 Task: Search one way flight ticket for 2 adults, 4 children and 1 infant on lap in business from St. George: St. George Regional Airport to Gillette: Gillette Campbell County Airport on 5-1-2023. Choice of flights is Alaska. Number of bags: 8 checked bags. Price is upto 88000. Outbound departure time preference is 13:00.
Action: Mouse moved to (241, 415)
Screenshot: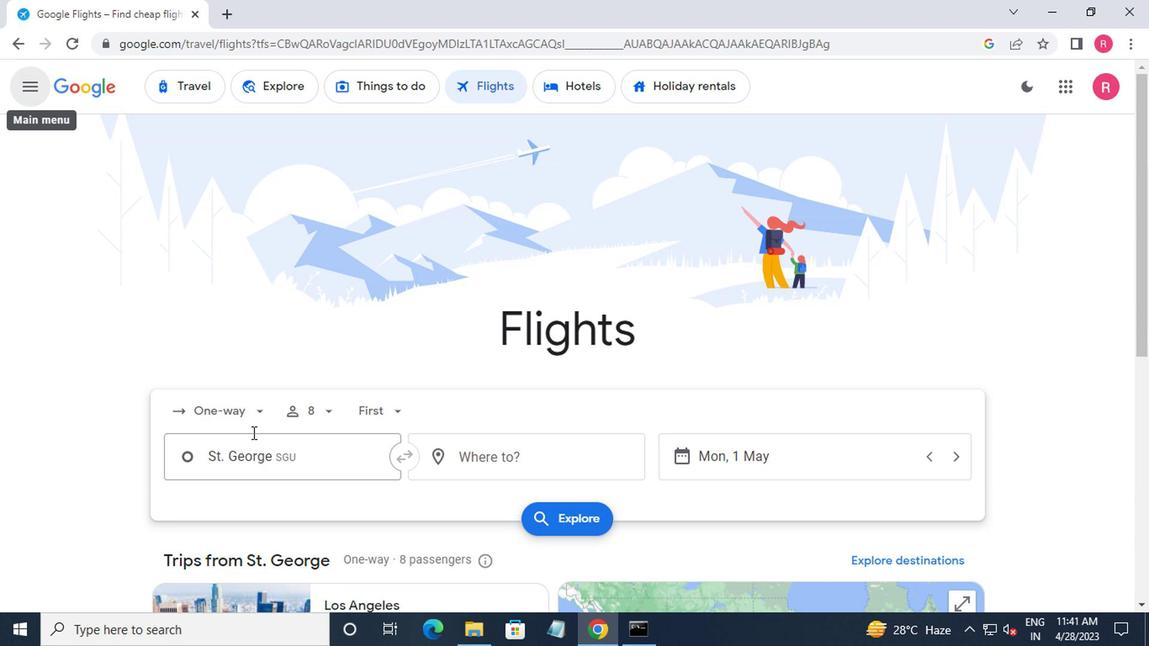 
Action: Mouse pressed left at (241, 415)
Screenshot: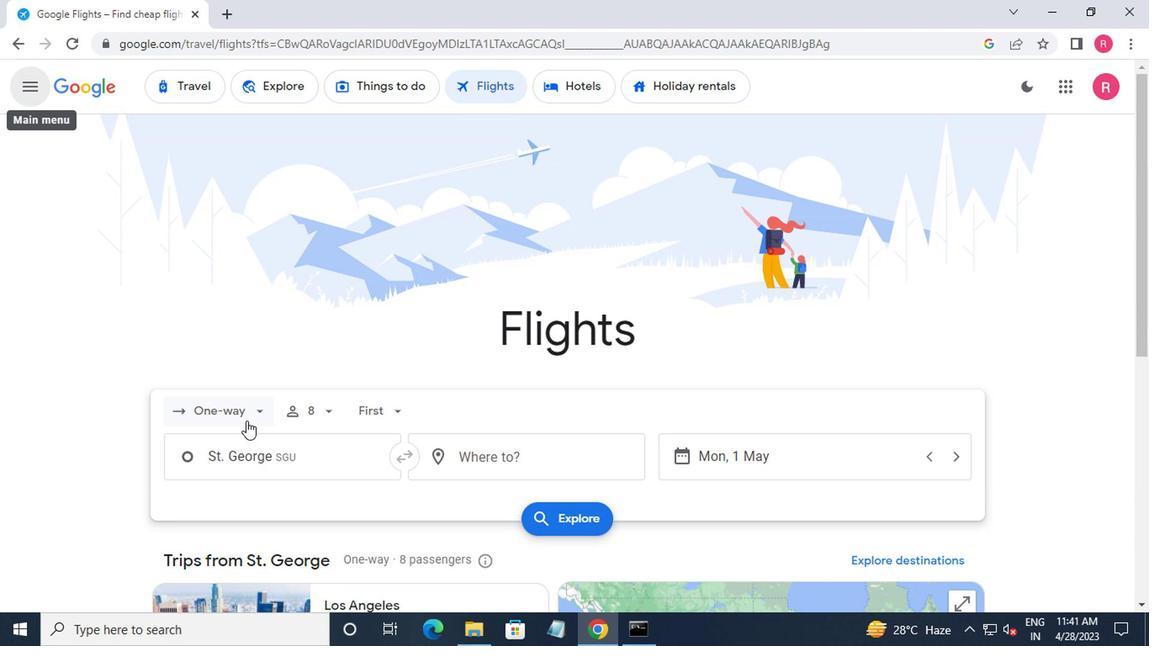 
Action: Mouse moved to (234, 489)
Screenshot: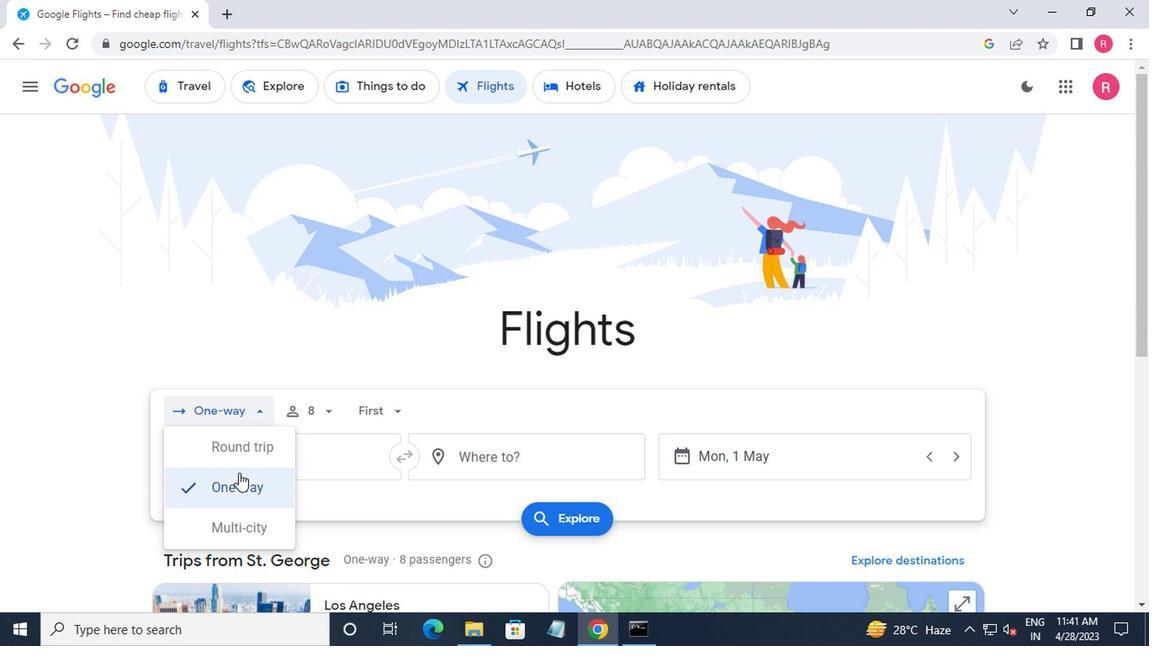 
Action: Mouse pressed left at (234, 489)
Screenshot: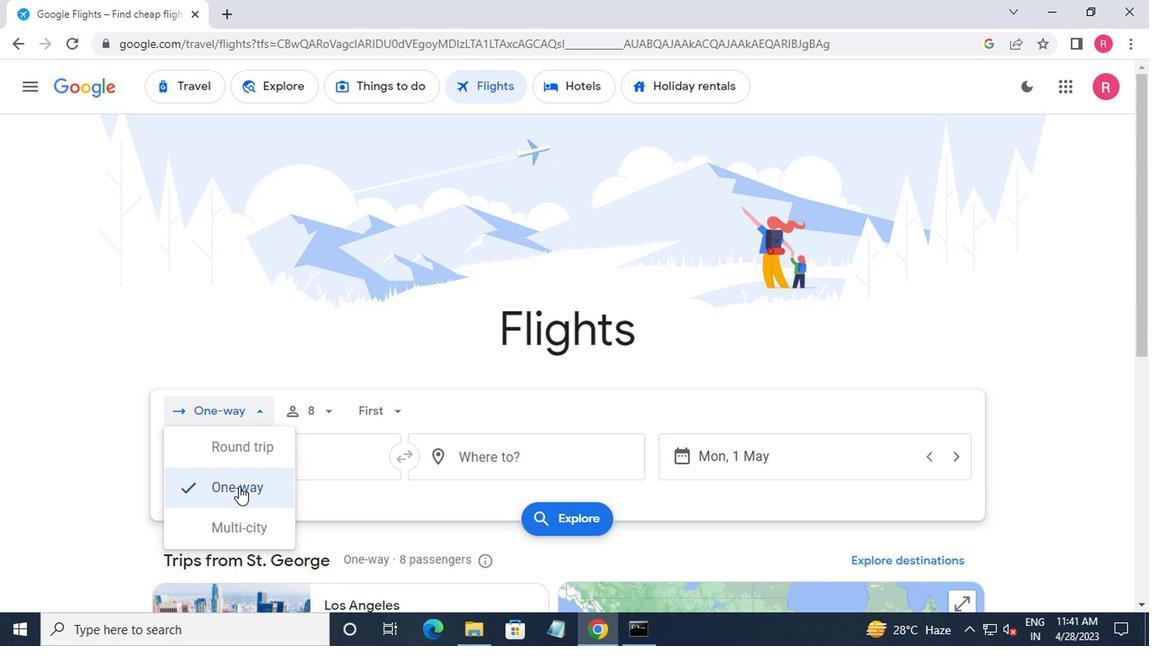 
Action: Mouse moved to (316, 408)
Screenshot: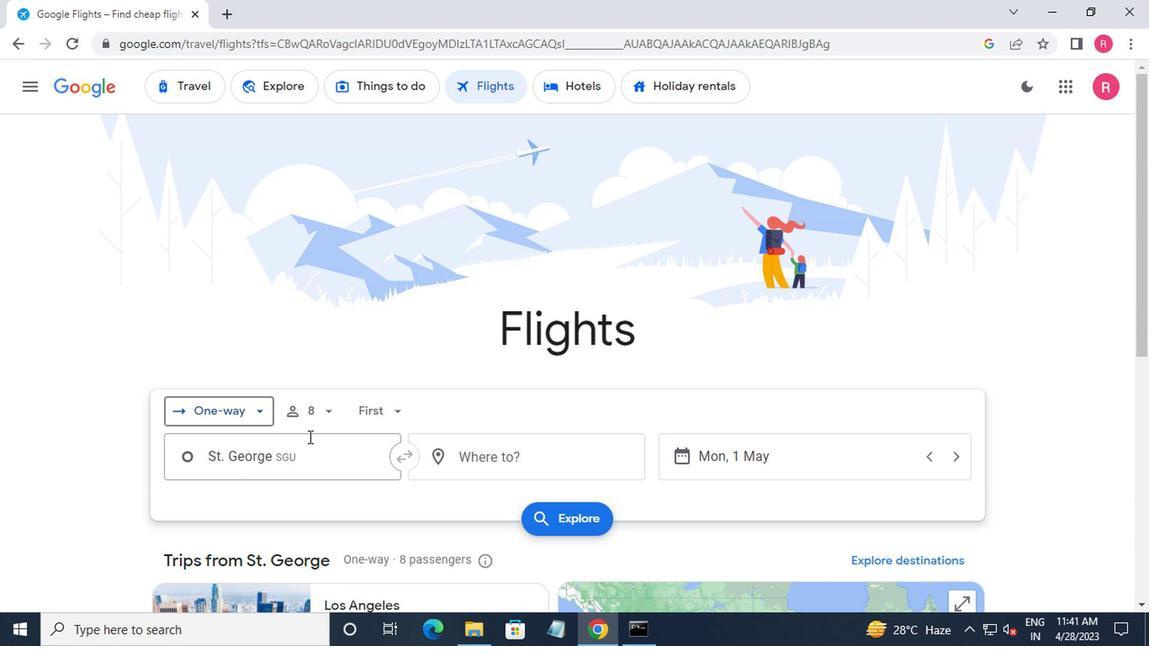 
Action: Mouse pressed left at (316, 408)
Screenshot: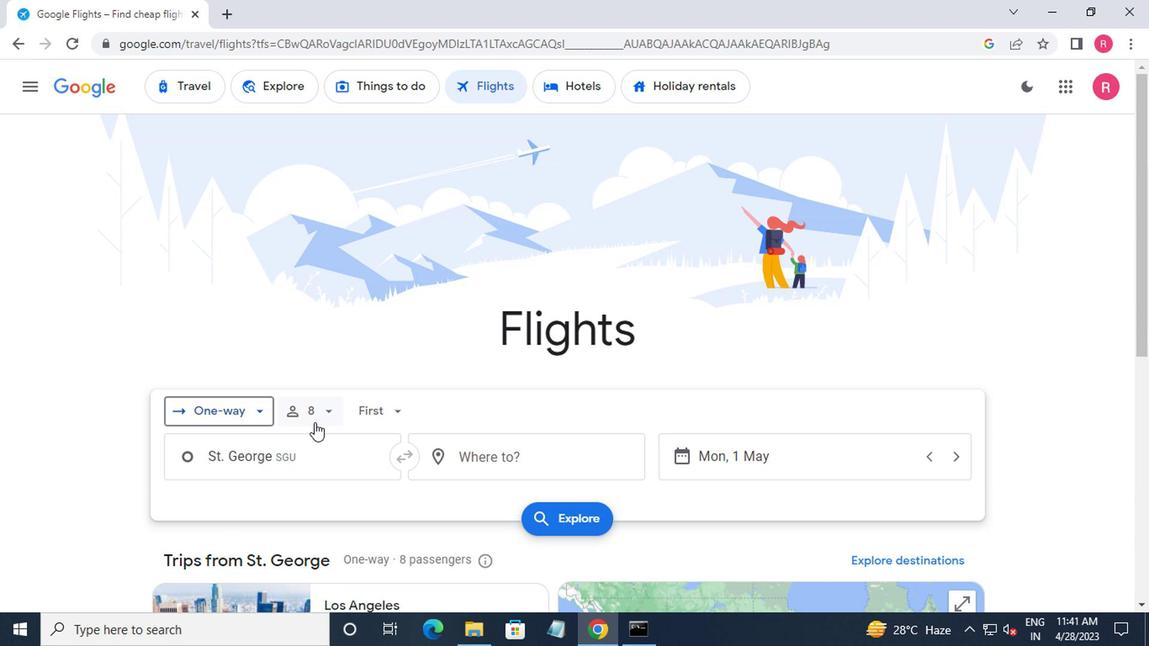 
Action: Mouse moved to (462, 457)
Screenshot: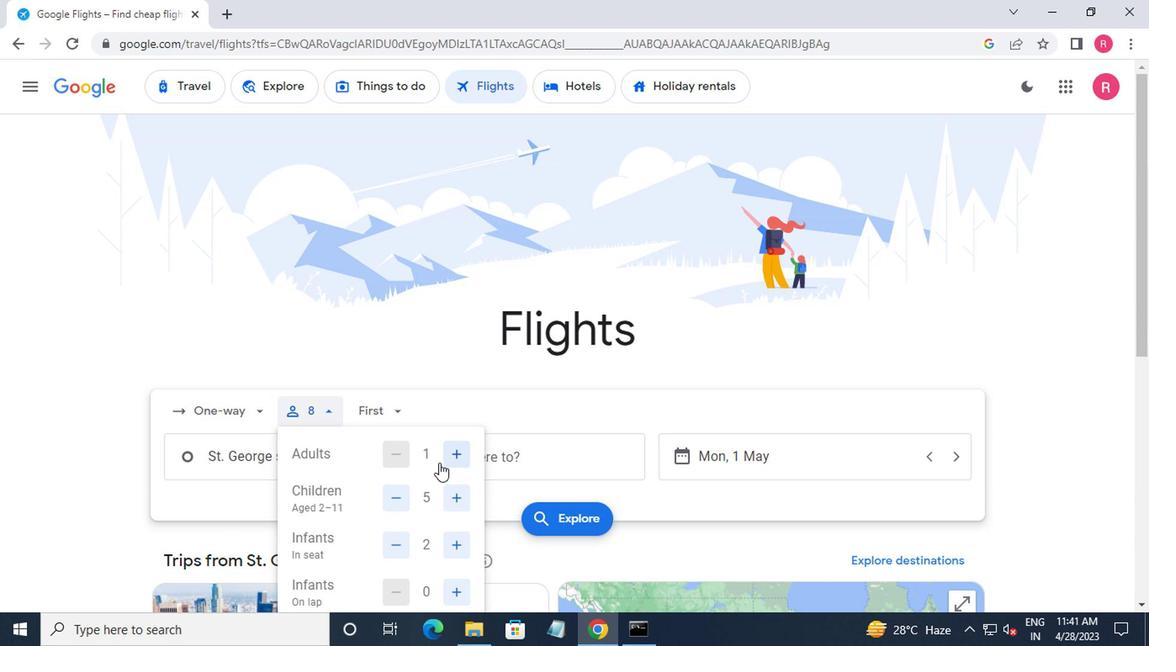 
Action: Mouse pressed left at (462, 457)
Screenshot: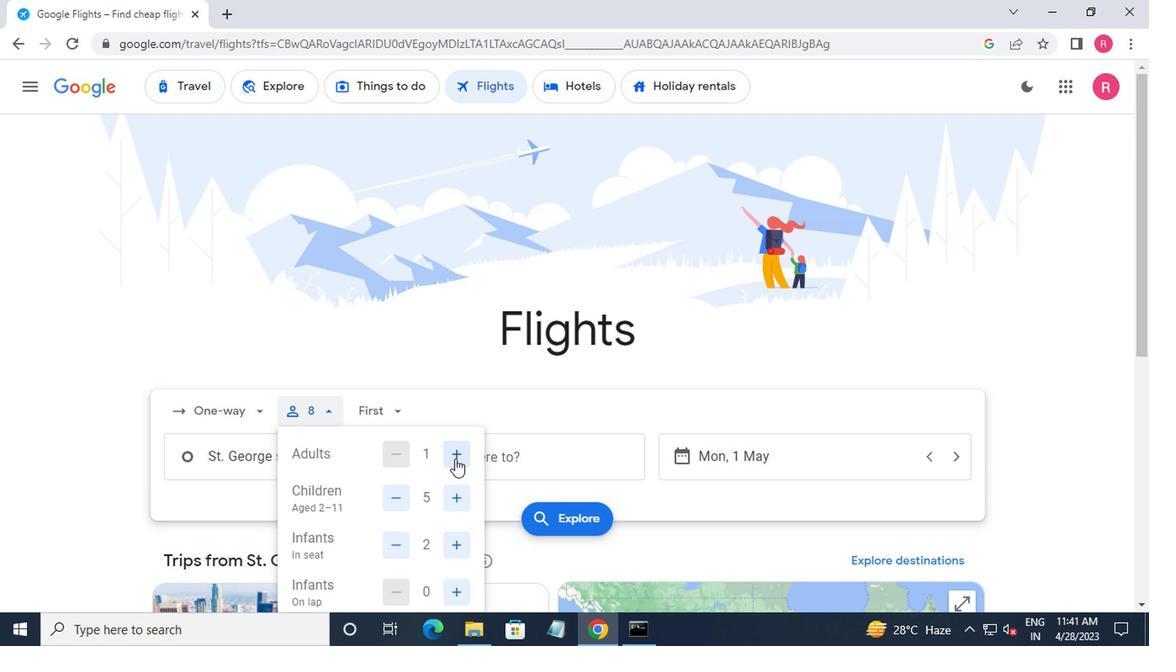 
Action: Mouse pressed left at (462, 457)
Screenshot: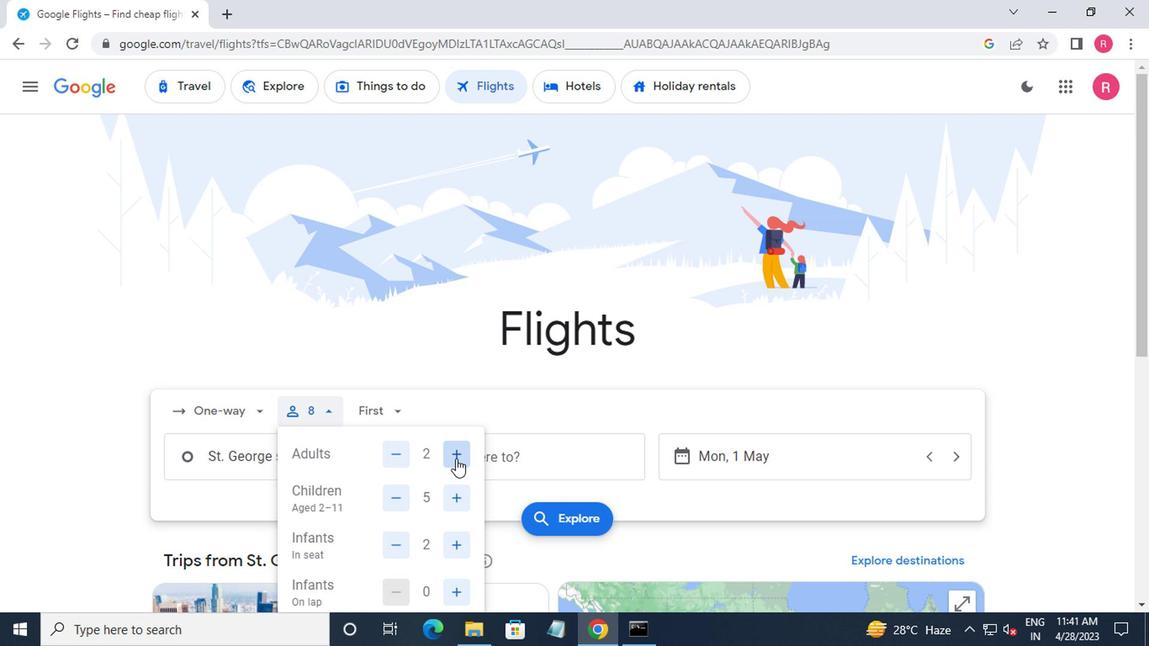 
Action: Mouse moved to (411, 504)
Screenshot: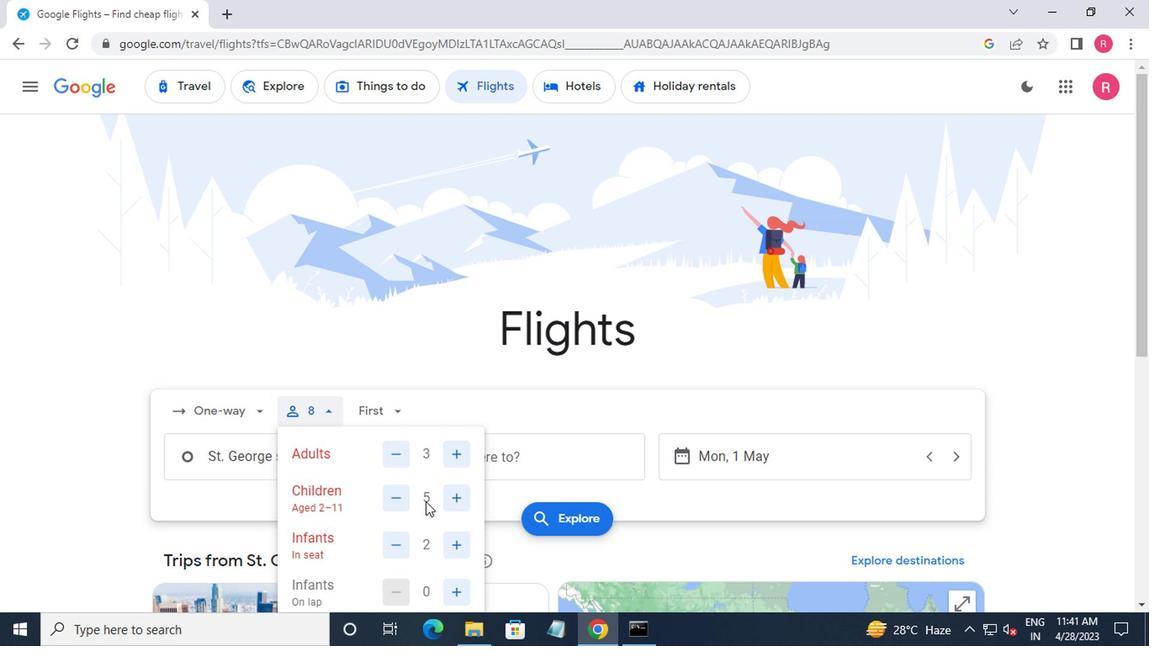 
Action: Mouse pressed left at (411, 504)
Screenshot: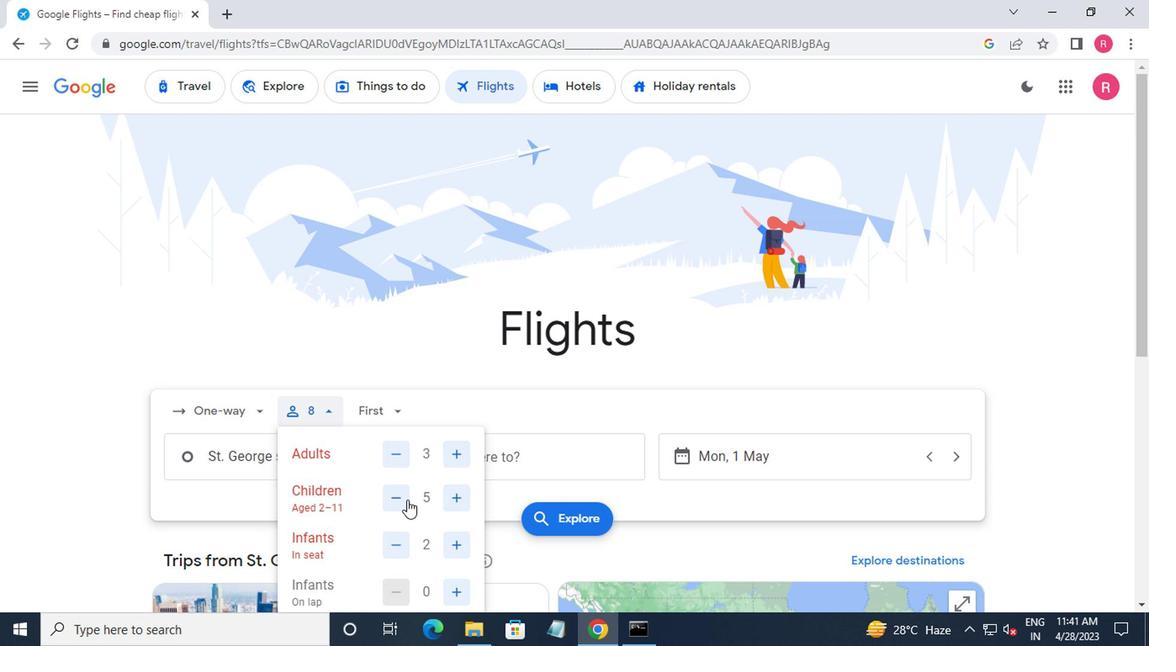 
Action: Mouse pressed left at (411, 504)
Screenshot: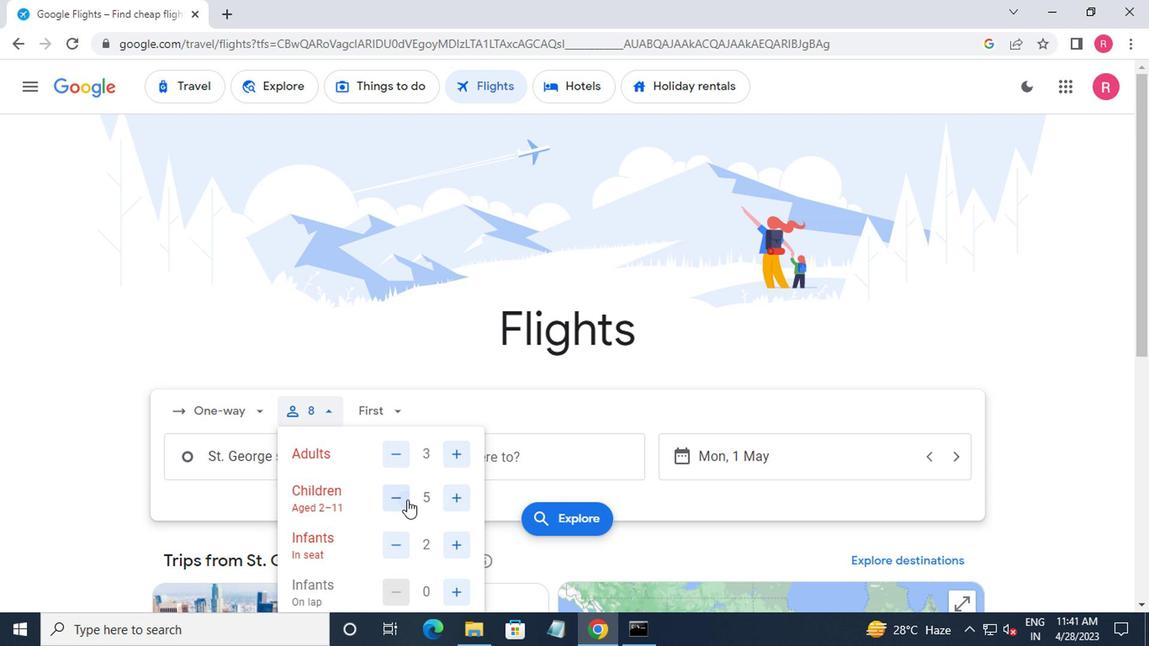 
Action: Mouse moved to (409, 546)
Screenshot: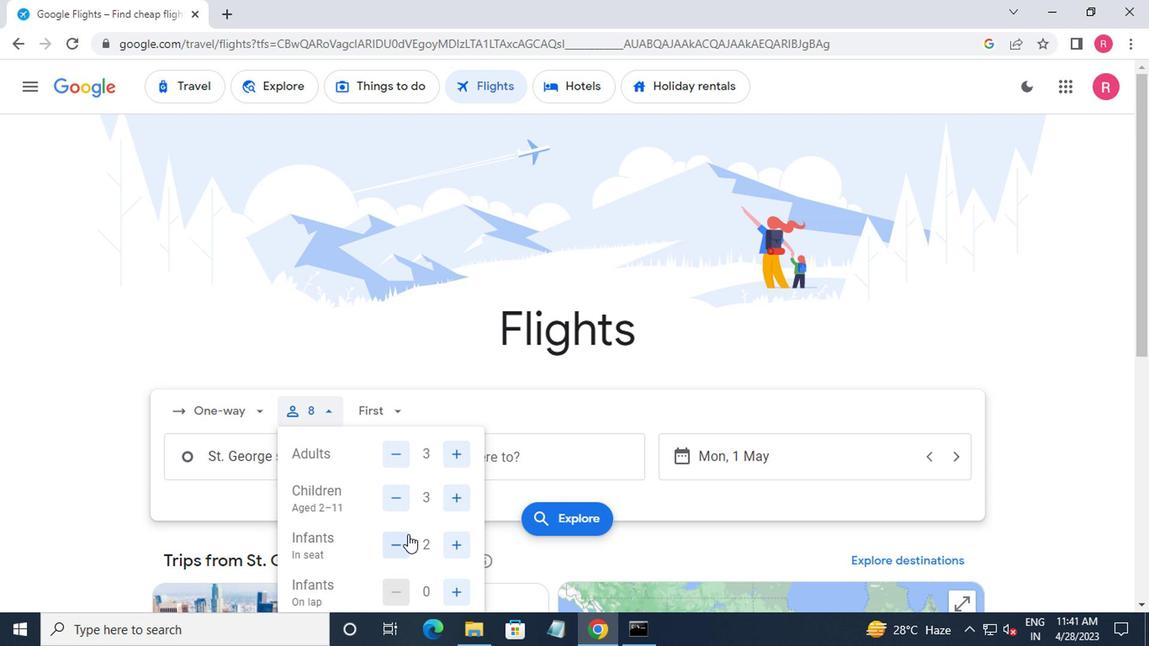 
Action: Mouse pressed left at (409, 546)
Screenshot: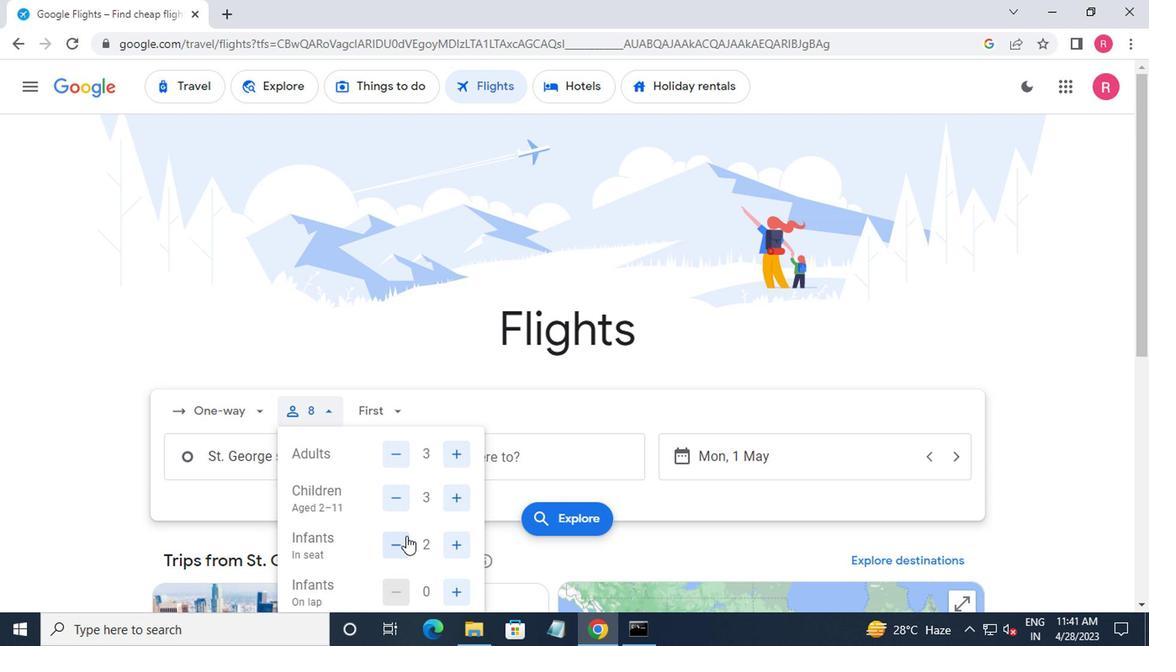 
Action: Mouse pressed left at (409, 546)
Screenshot: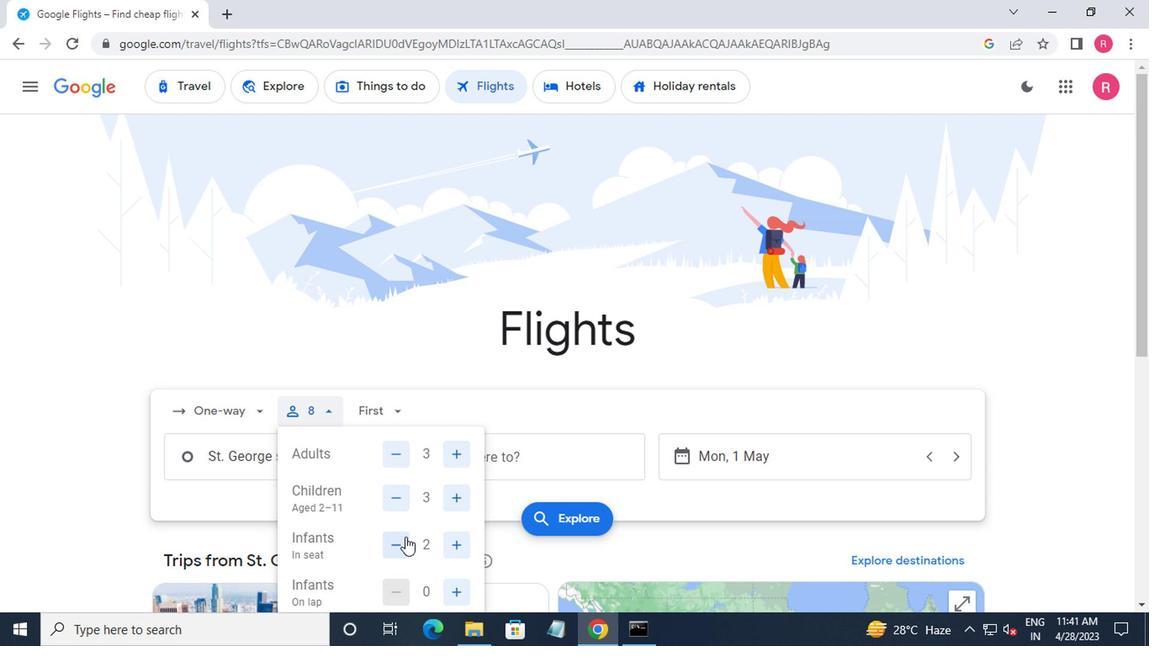
Action: Mouse moved to (392, 405)
Screenshot: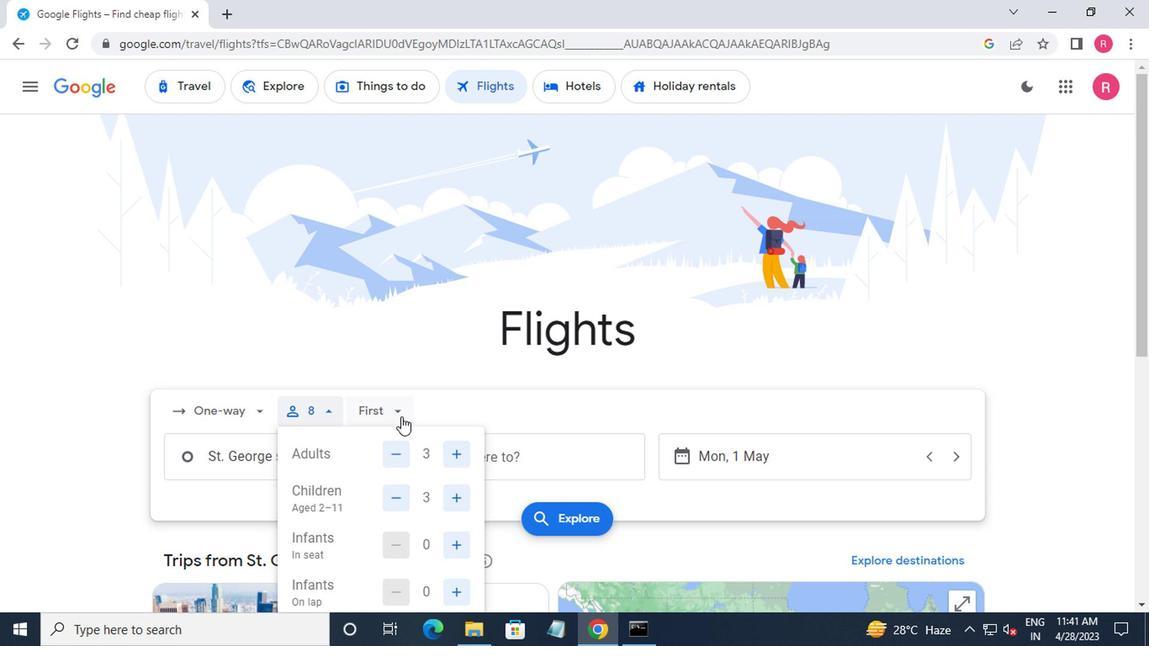 
Action: Mouse pressed left at (392, 405)
Screenshot: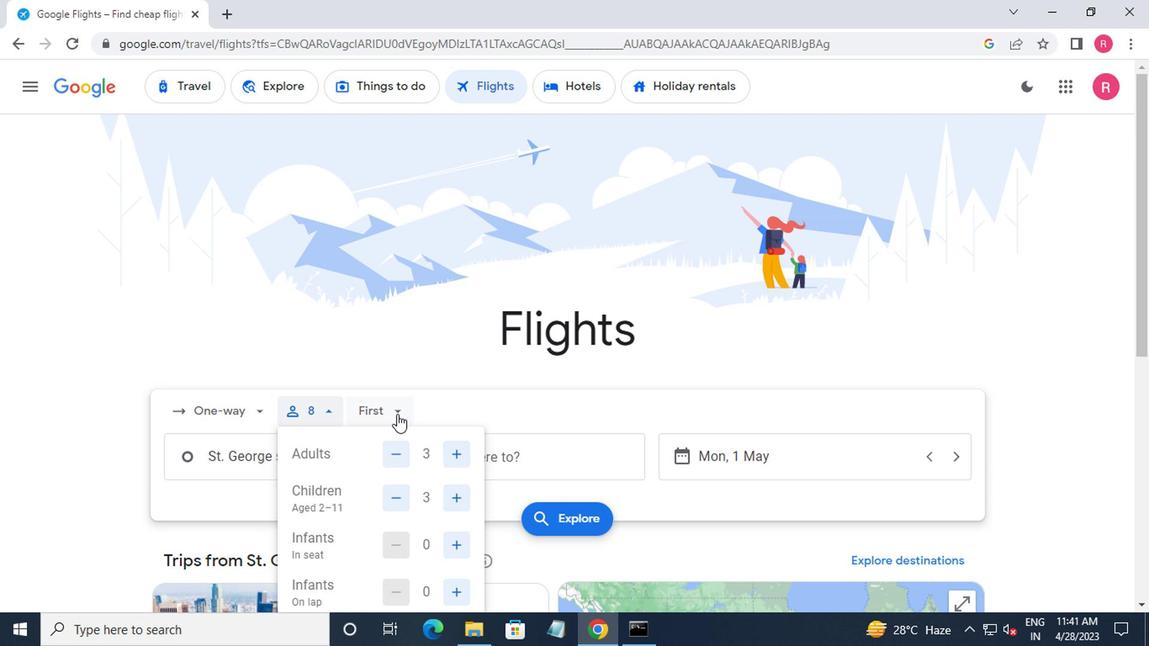 
Action: Mouse moved to (437, 490)
Screenshot: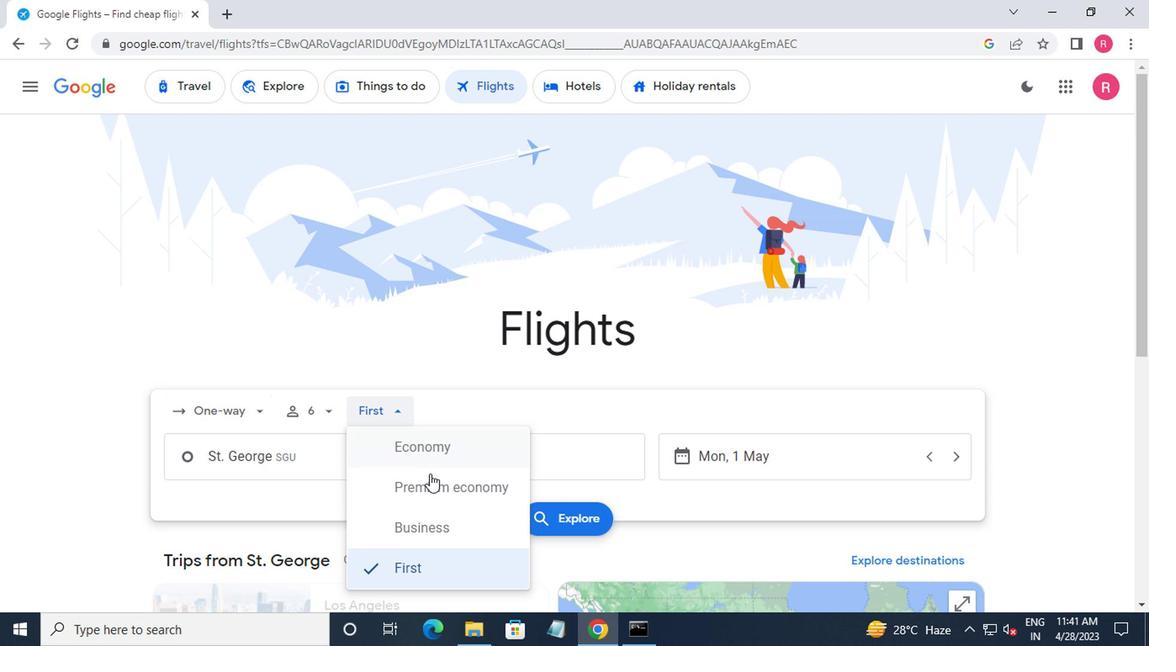 
Action: Mouse pressed left at (437, 490)
Screenshot: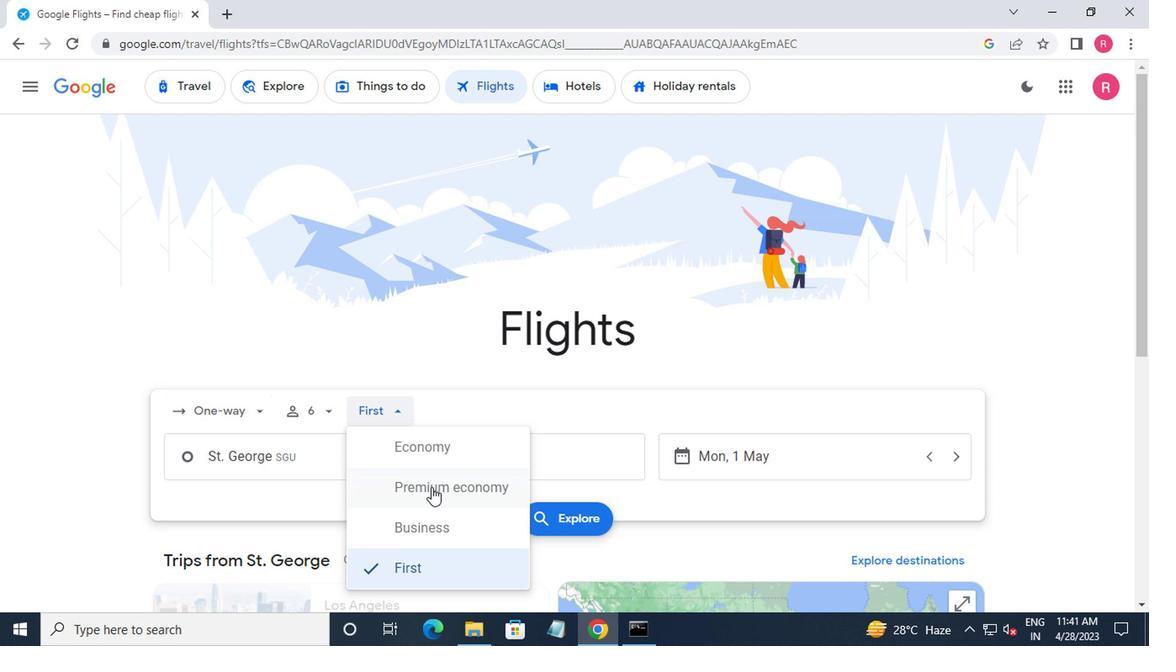 
Action: Mouse moved to (359, 467)
Screenshot: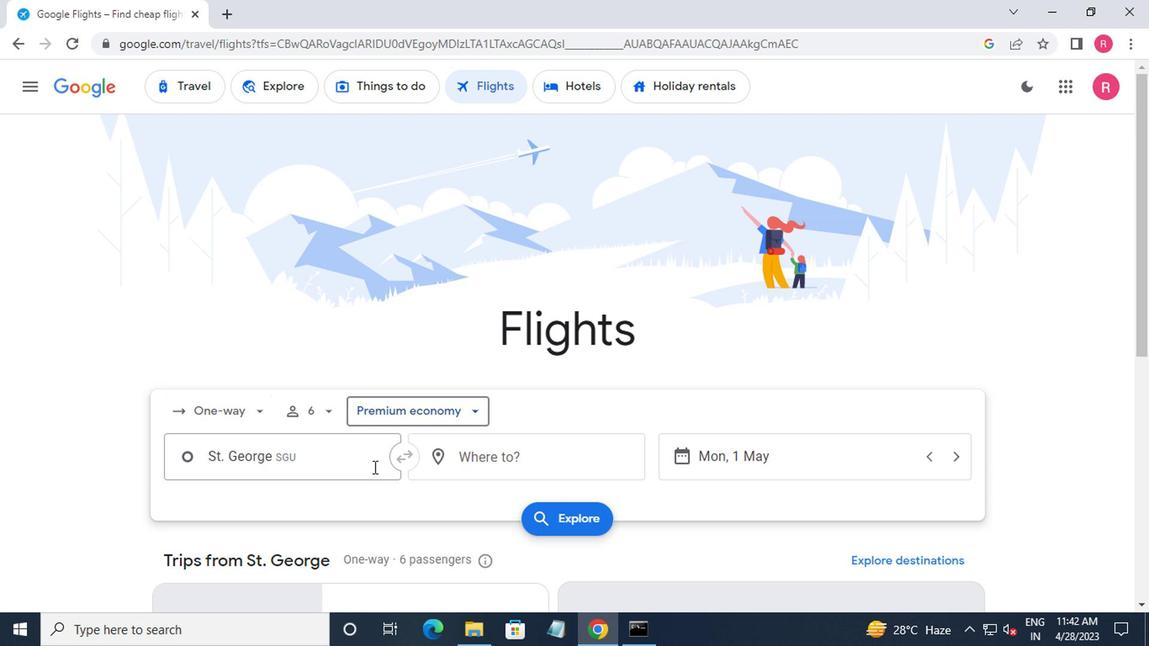 
Action: Mouse pressed left at (359, 467)
Screenshot: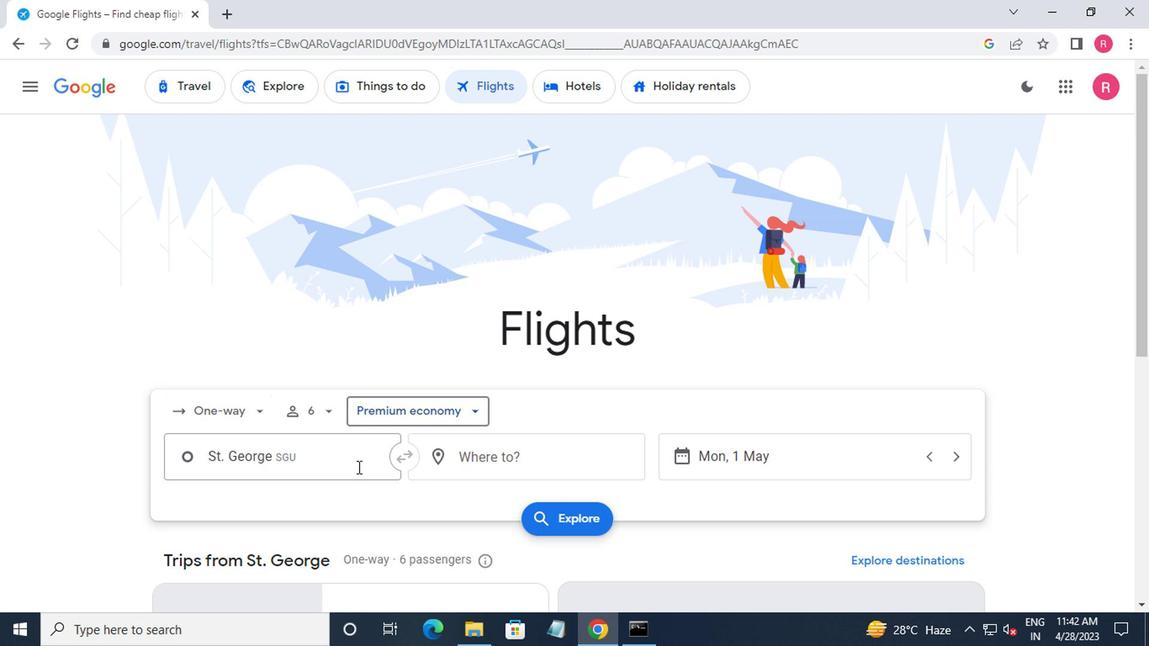 
Action: Key pressed <Key.shift>SALT<Key.space><Key.shift_r>L
Screenshot: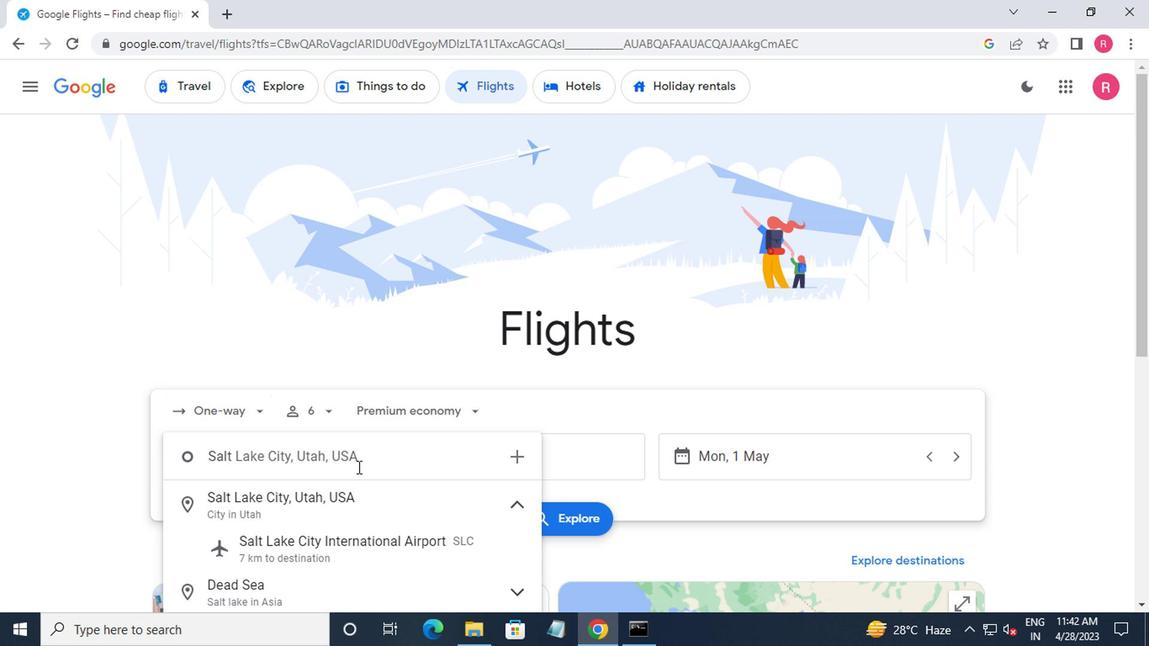 
Action: Mouse moved to (350, 550)
Screenshot: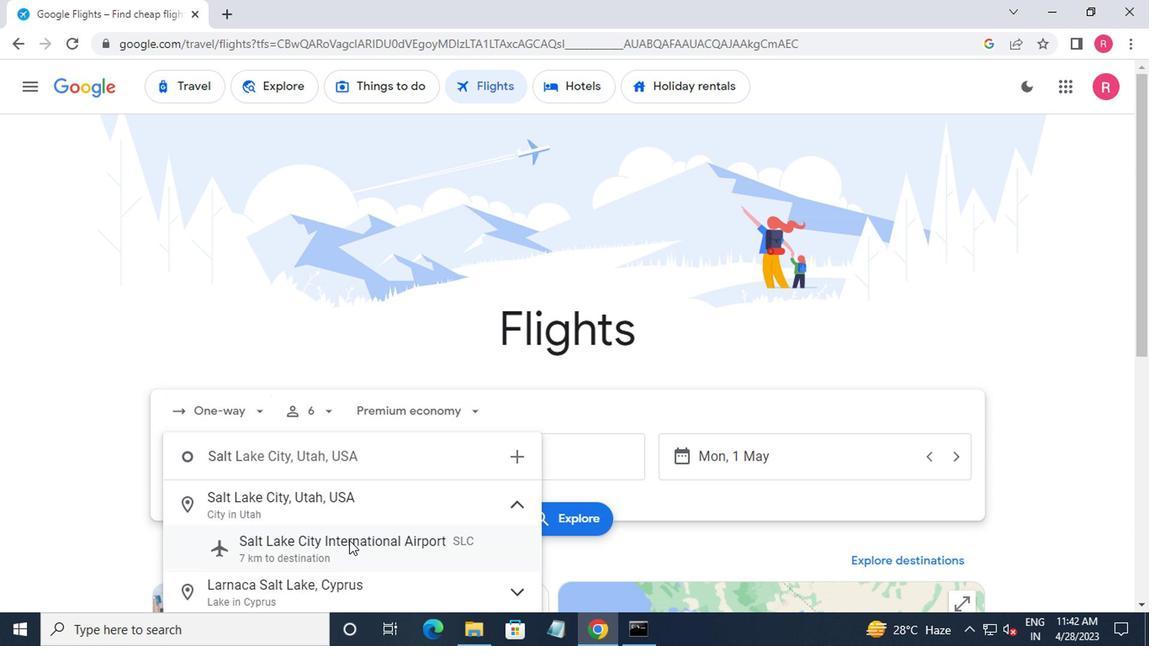 
Action: Mouse pressed left at (350, 550)
Screenshot: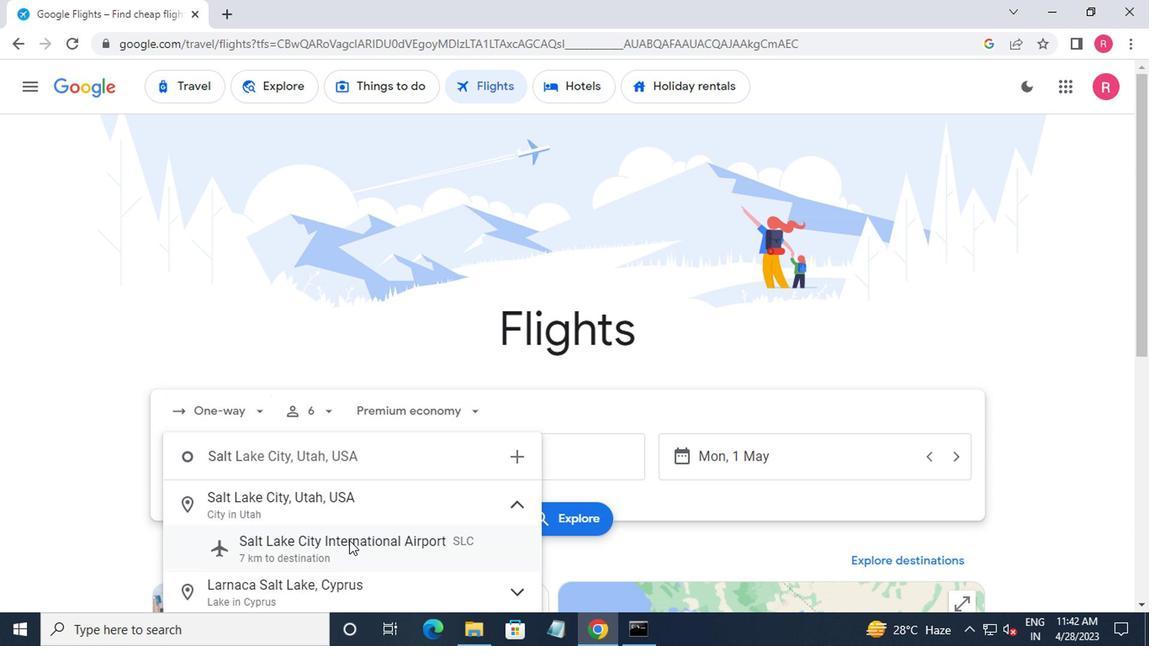 
Action: Mouse moved to (472, 475)
Screenshot: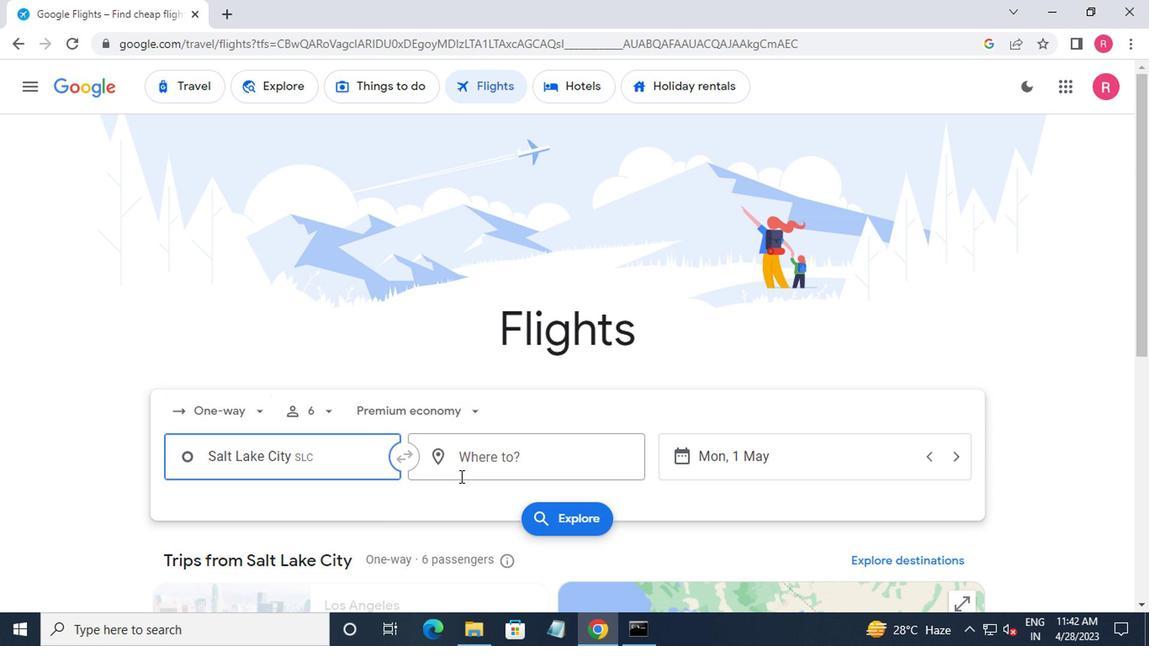 
Action: Mouse pressed left at (472, 475)
Screenshot: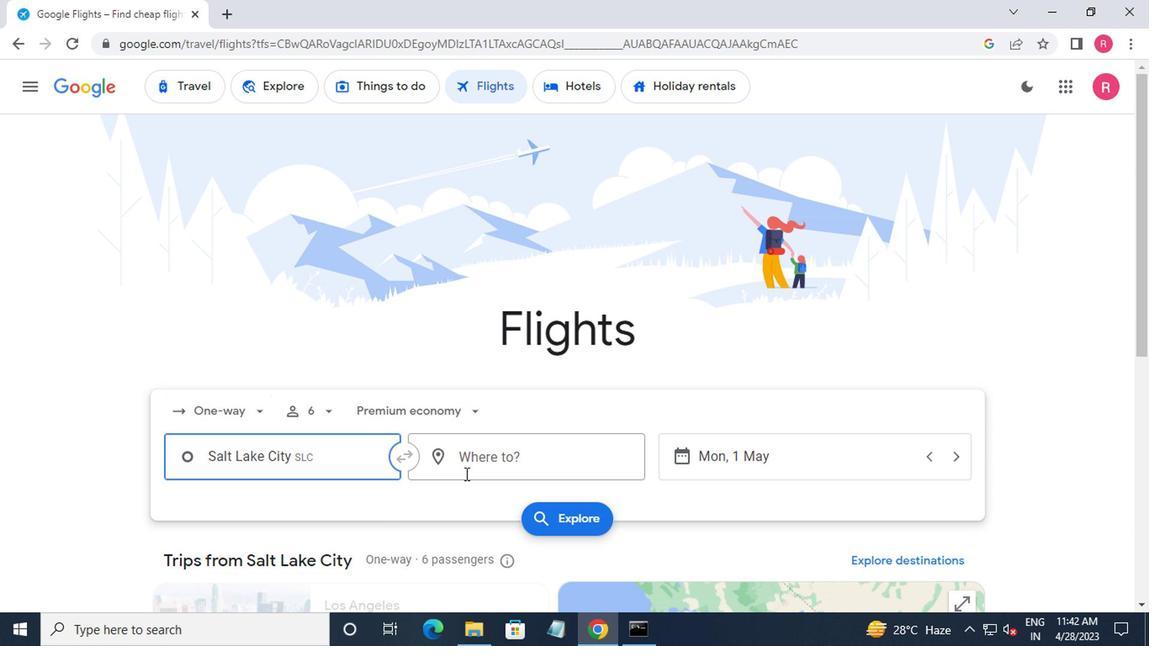 
Action: Mouse moved to (465, 537)
Screenshot: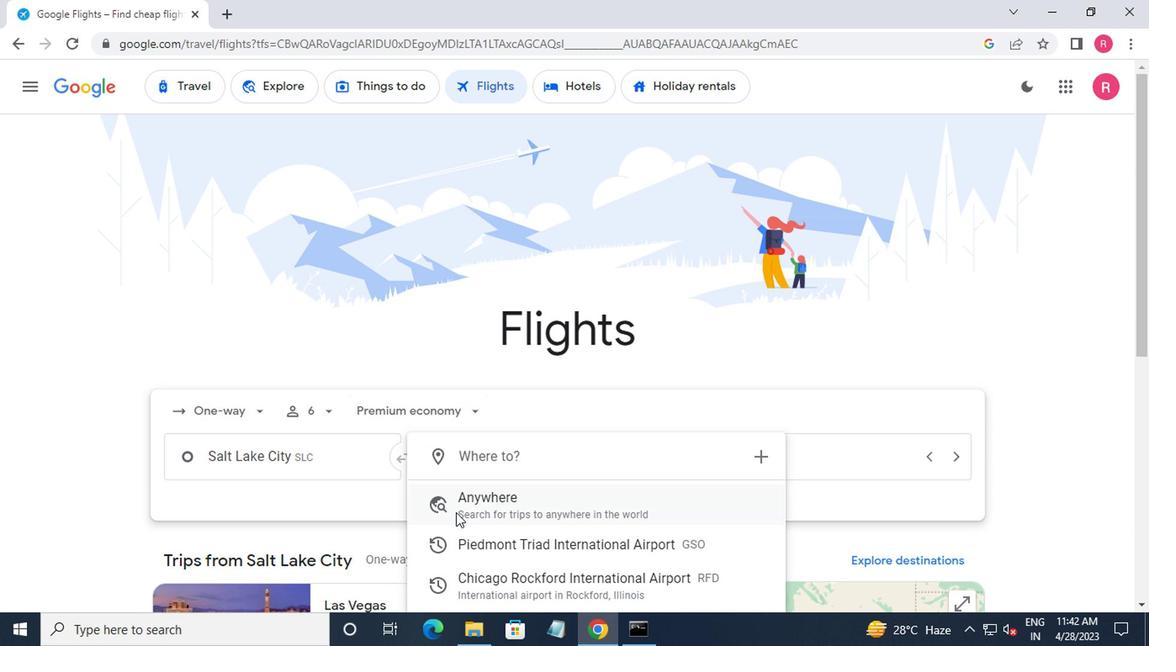 
Action: Mouse scrolled (465, 536) with delta (0, 0)
Screenshot: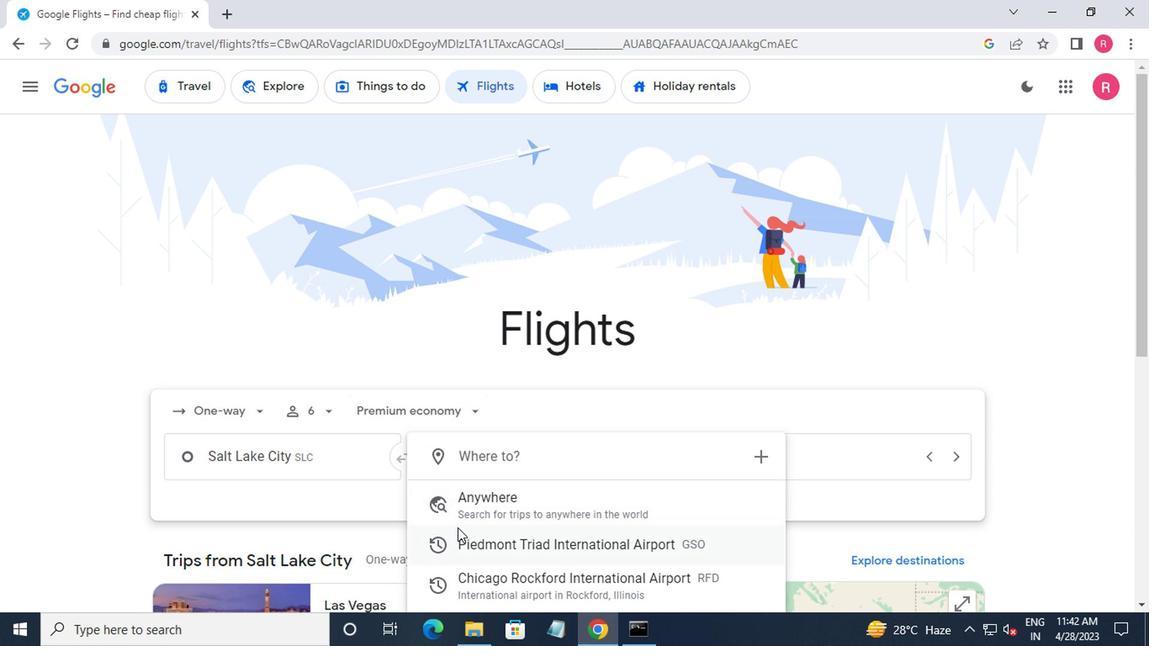 
Action: Mouse moved to (486, 513)
Screenshot: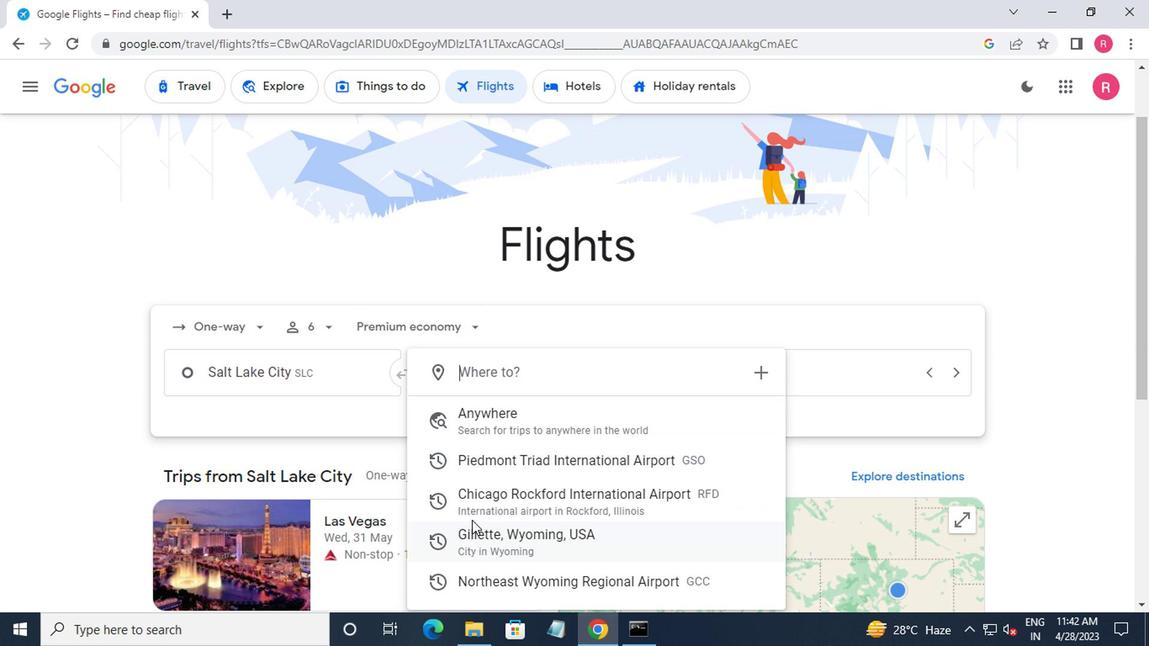 
Action: Mouse pressed left at (486, 513)
Screenshot: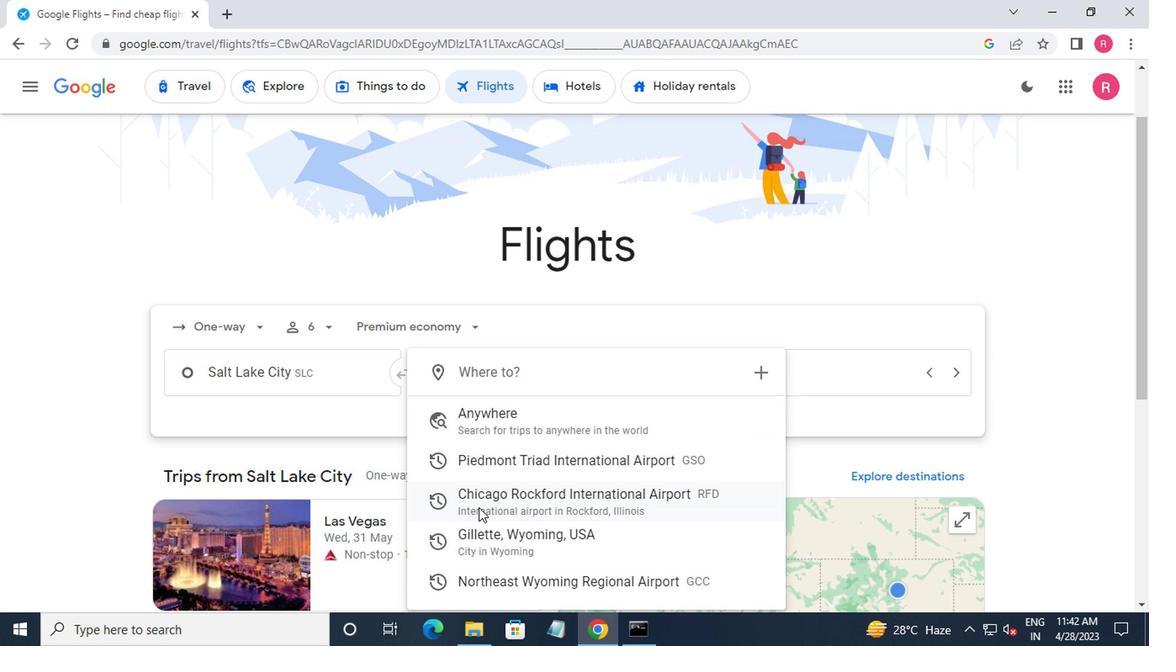 
Action: Mouse moved to (820, 368)
Screenshot: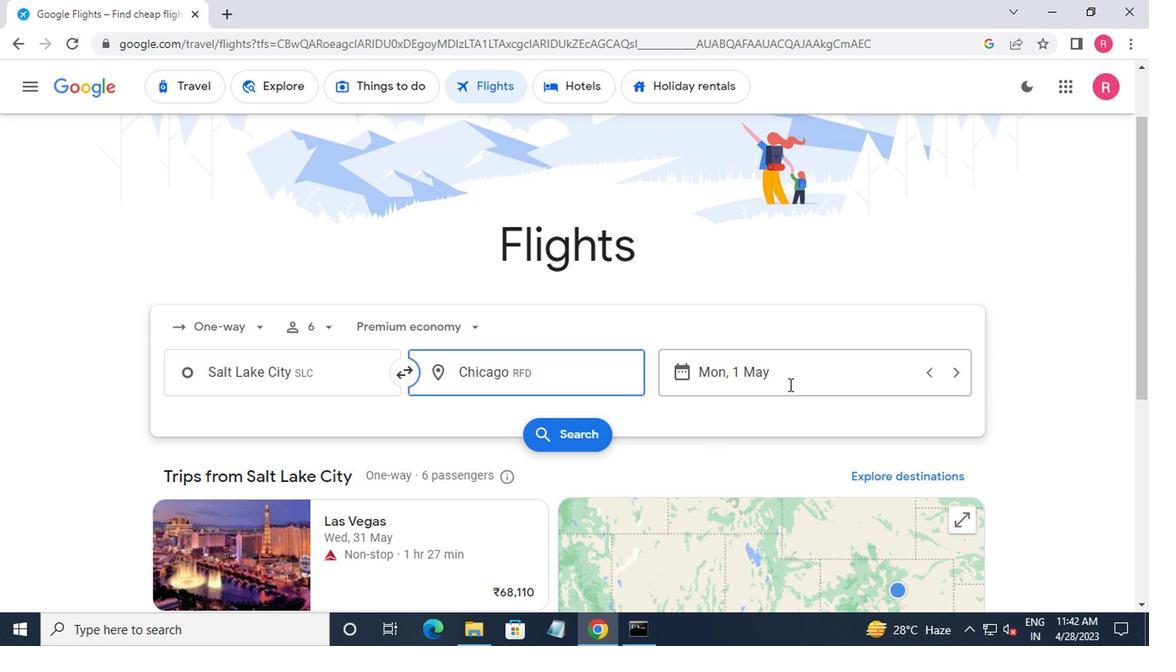 
Action: Mouse pressed left at (820, 368)
Screenshot: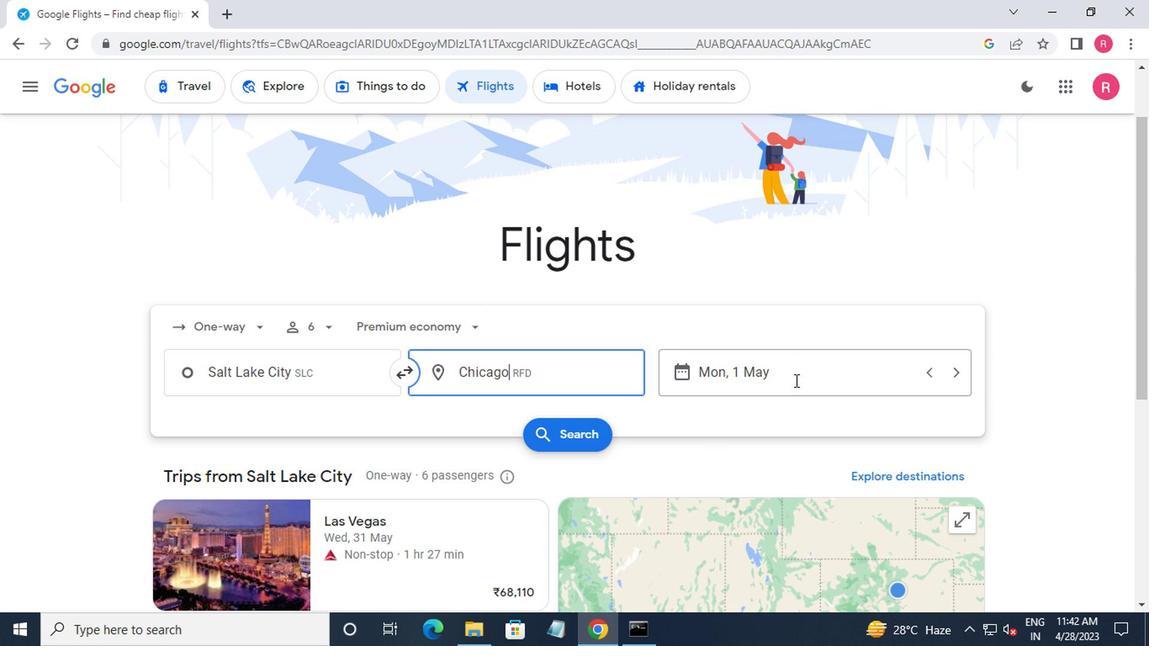 
Action: Mouse moved to (750, 299)
Screenshot: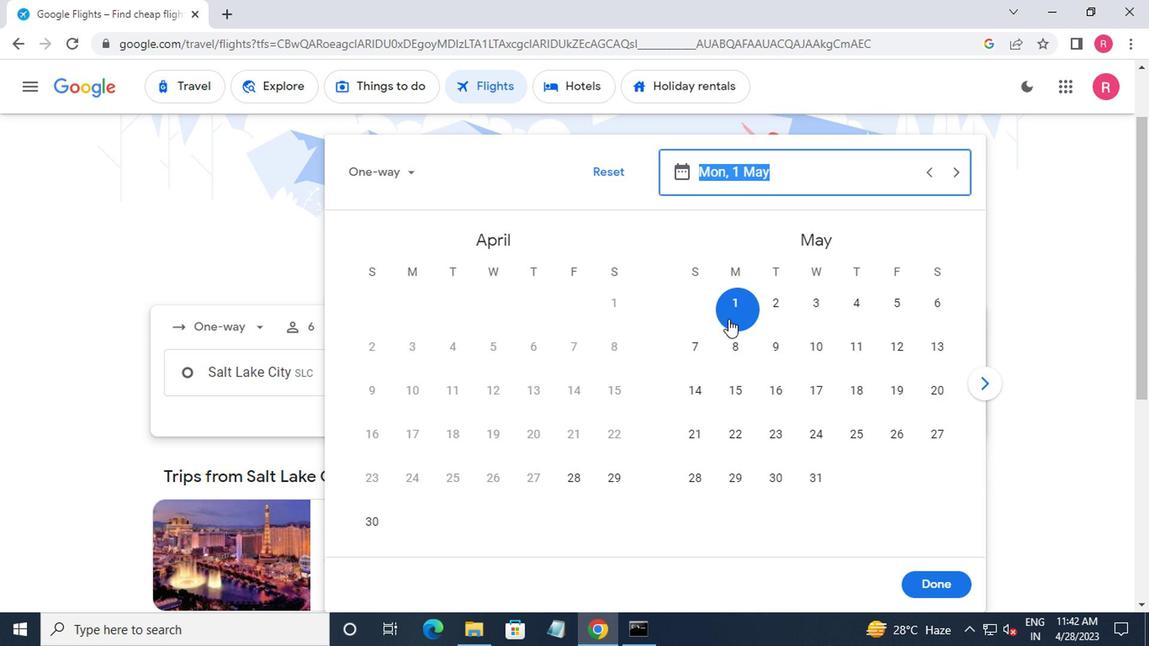
Action: Mouse pressed left at (750, 299)
Screenshot: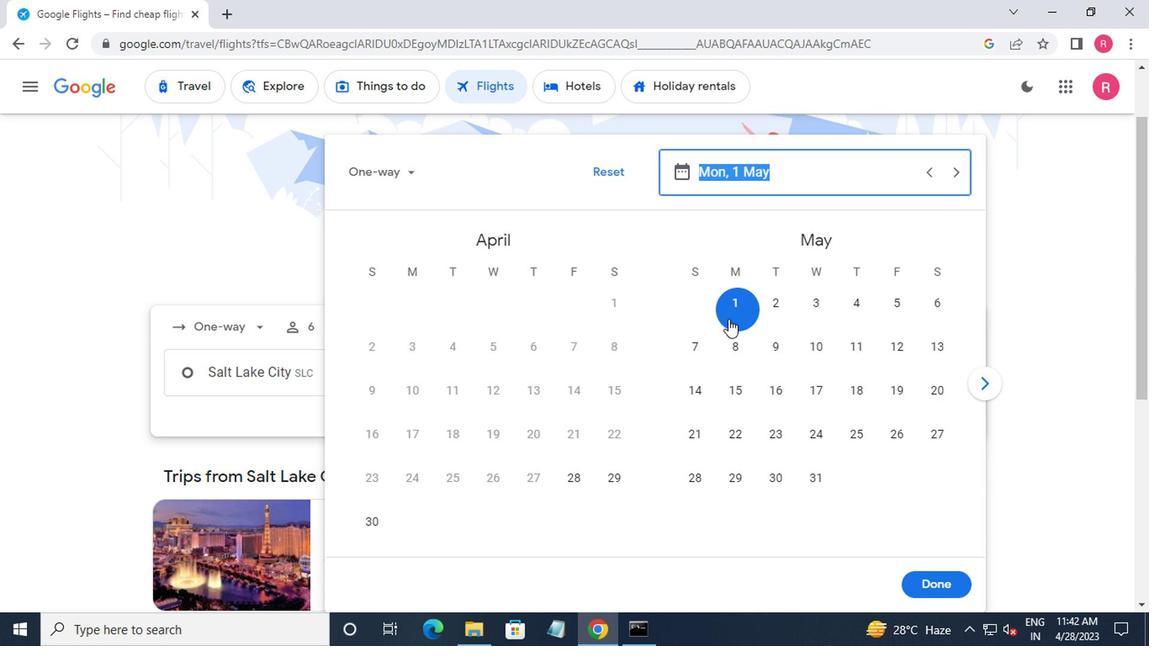 
Action: Mouse moved to (959, 605)
Screenshot: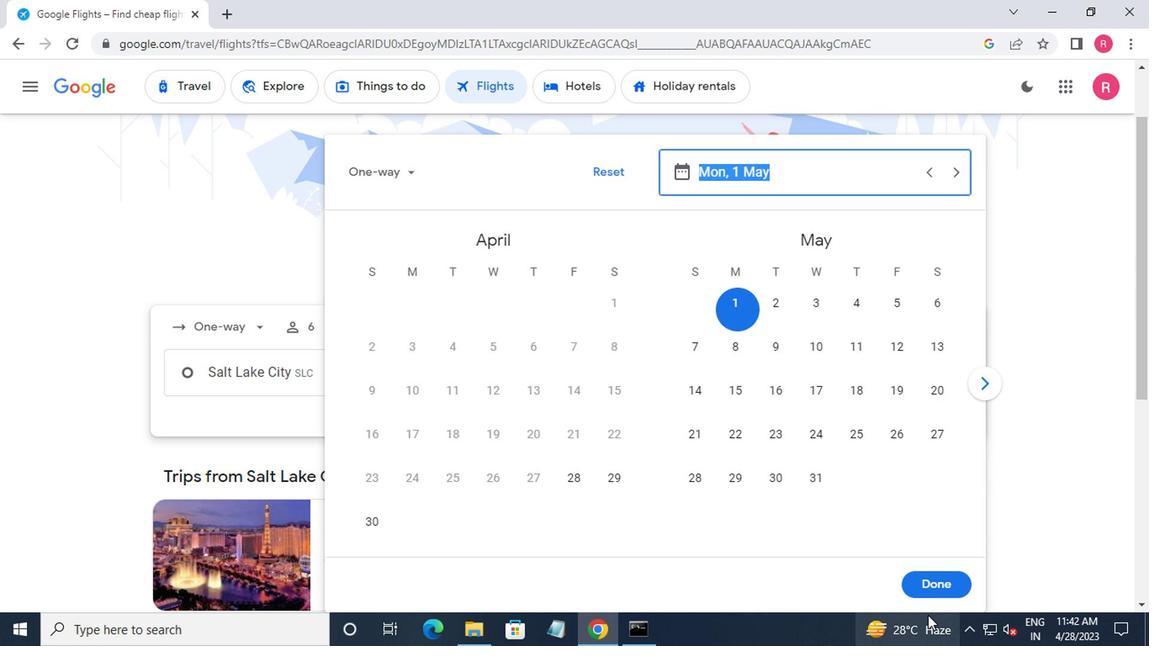 
Action: Mouse pressed left at (959, 605)
Screenshot: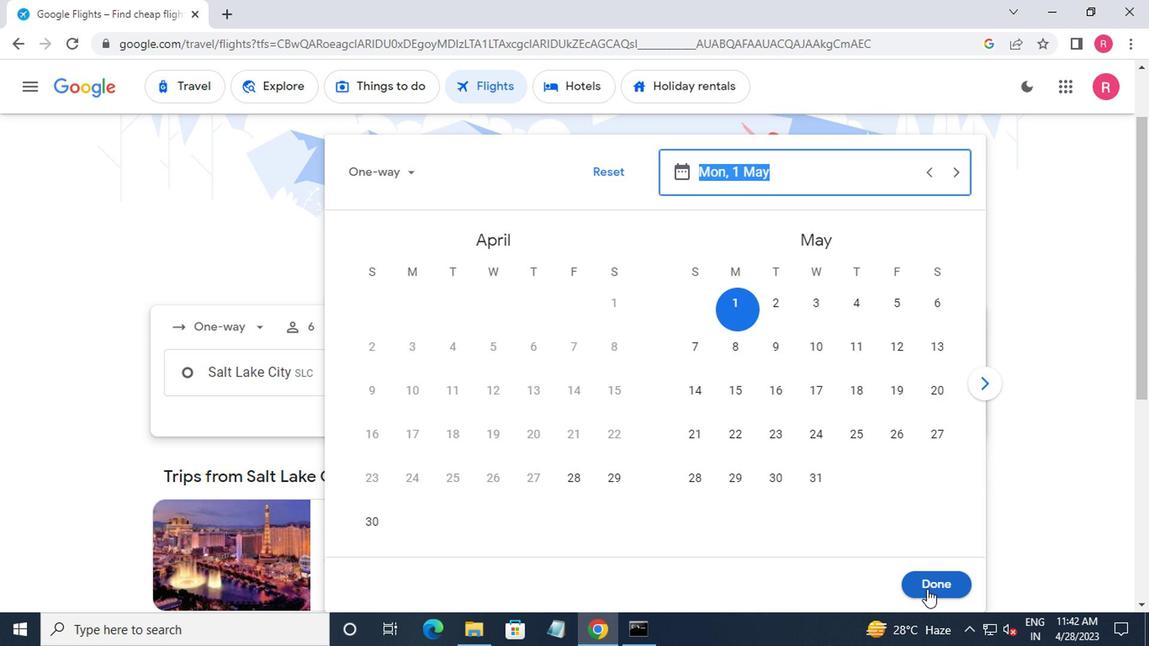 
Action: Mouse moved to (601, 441)
Screenshot: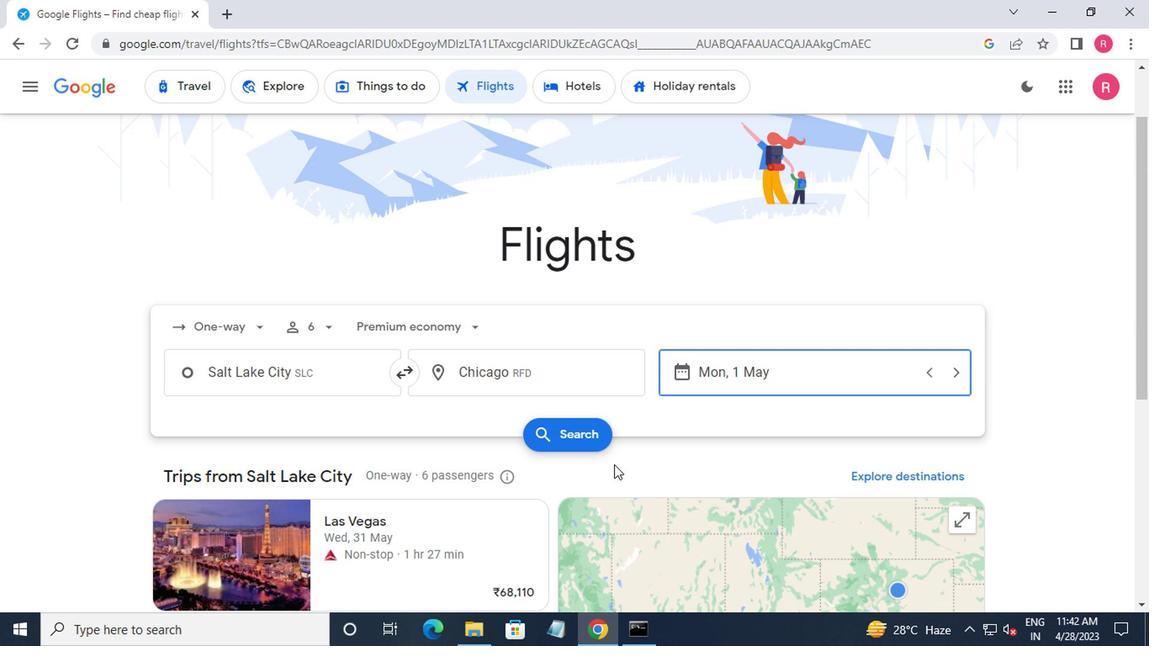 
Action: Mouse pressed left at (601, 441)
Screenshot: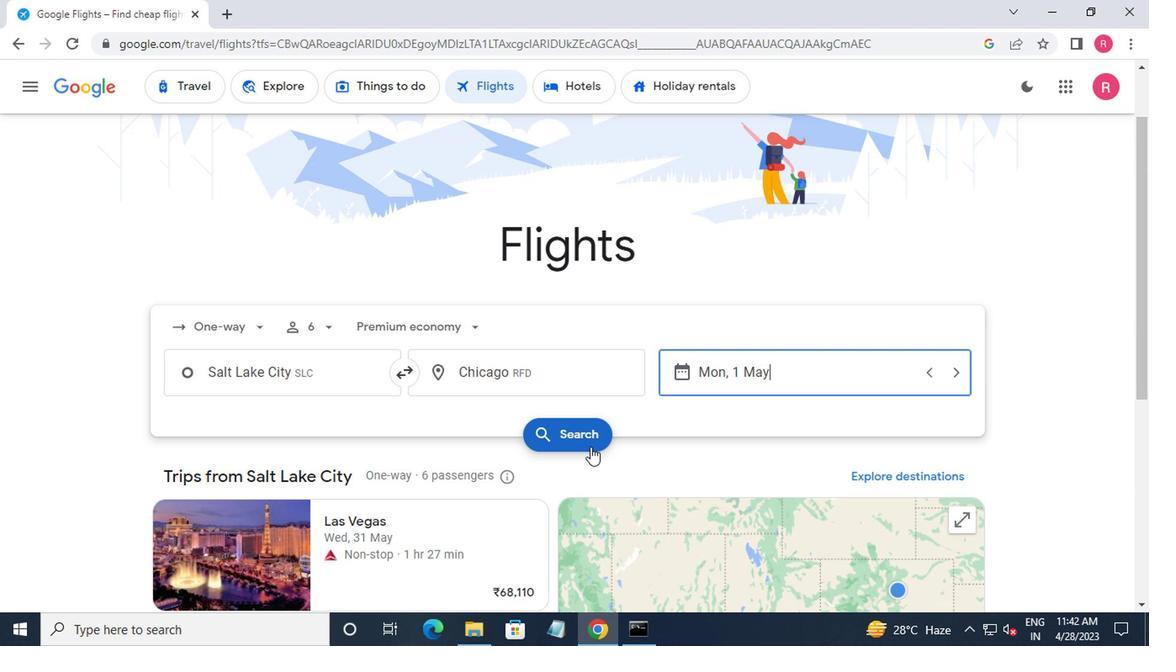 
Action: Mouse moved to (175, 219)
Screenshot: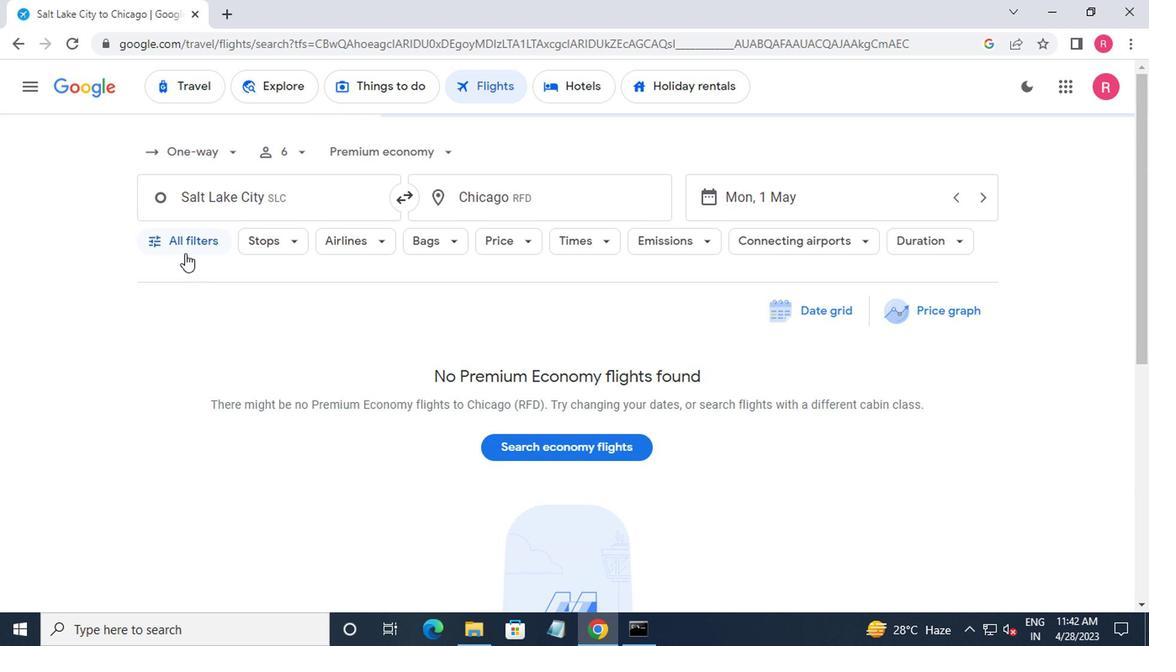 
Action: Mouse pressed left at (175, 219)
Screenshot: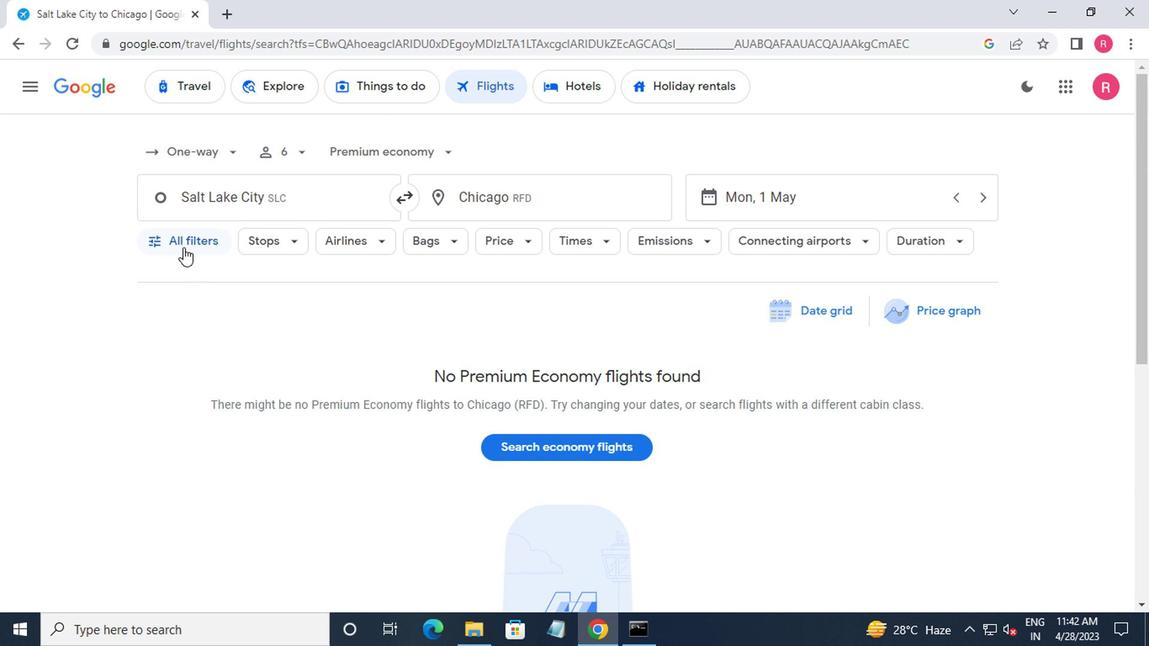 
Action: Mouse moved to (237, 433)
Screenshot: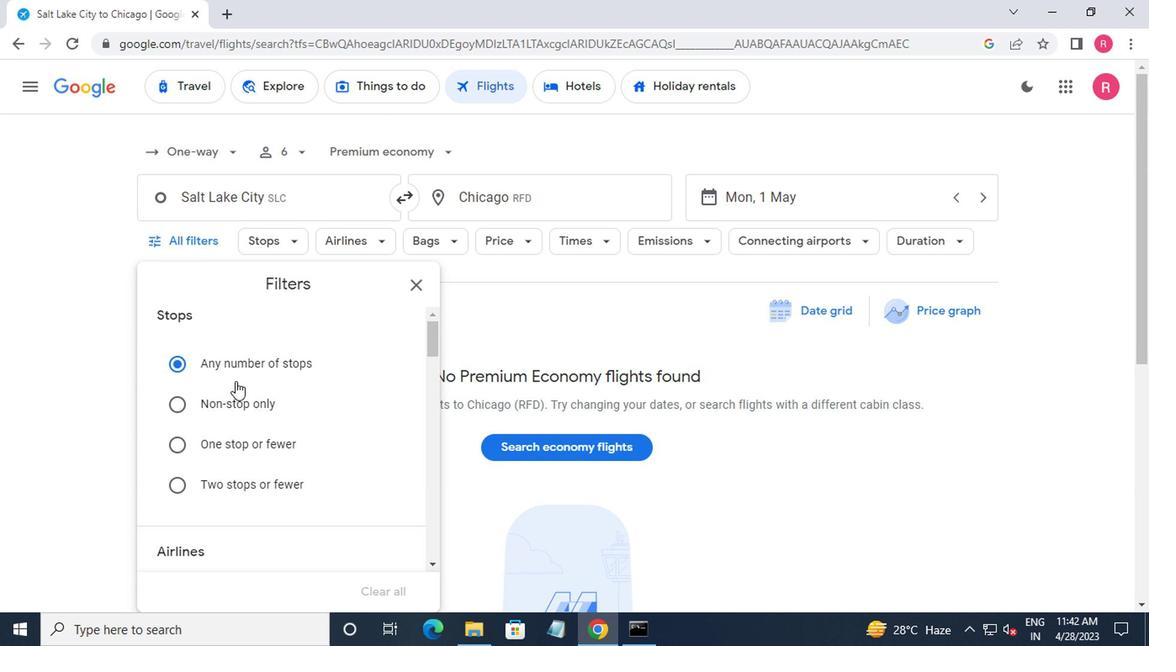 
Action: Mouse scrolled (237, 432) with delta (0, -1)
Screenshot: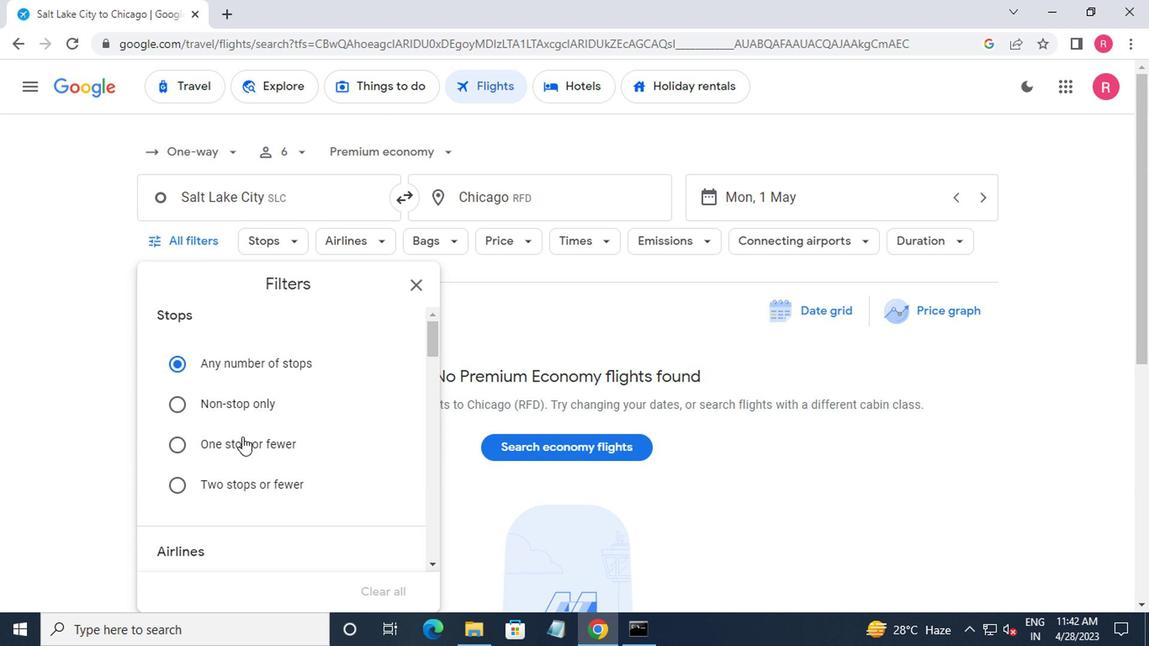 
Action: Mouse scrolled (237, 432) with delta (0, -1)
Screenshot: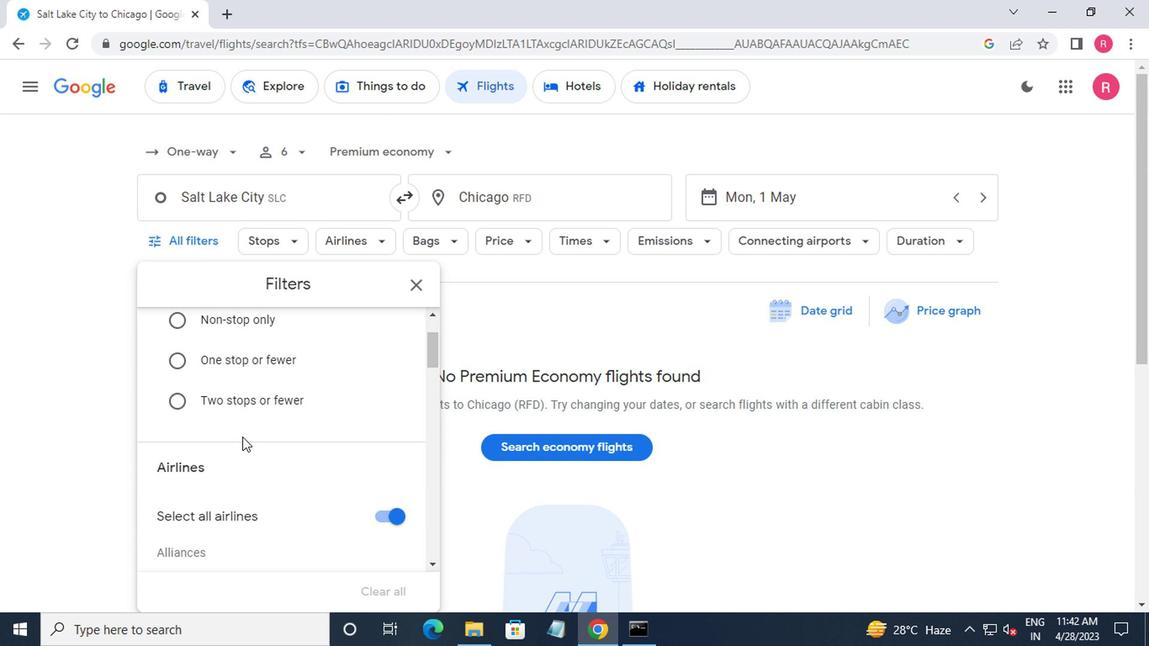 
Action: Mouse scrolled (237, 432) with delta (0, -1)
Screenshot: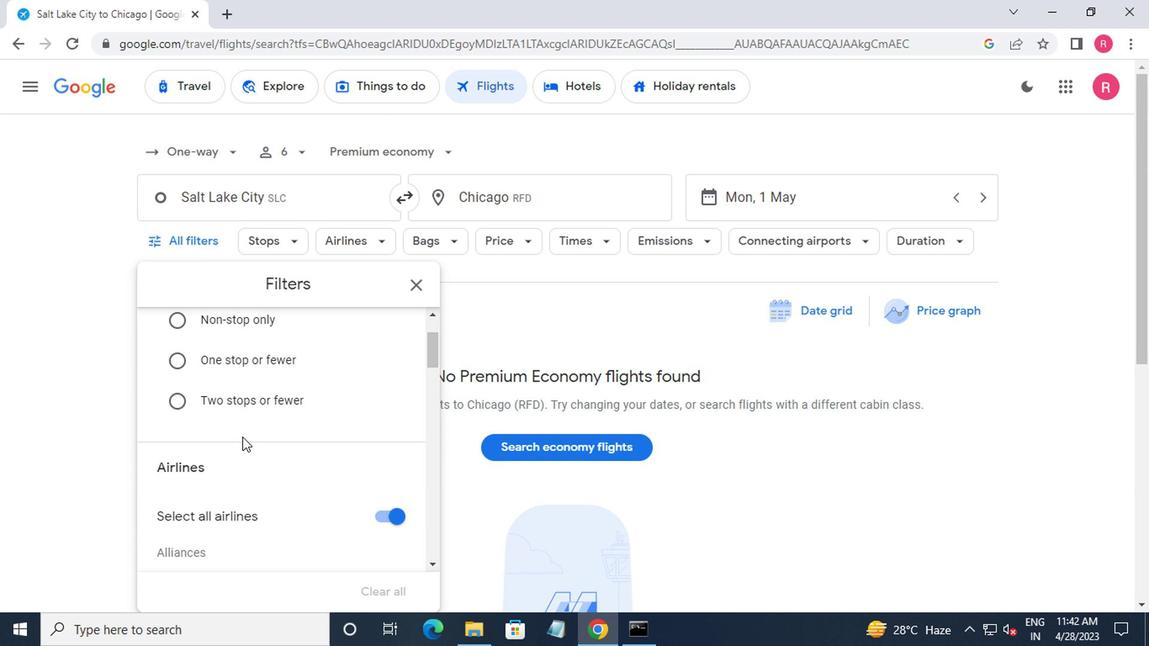 
Action: Mouse scrolled (237, 432) with delta (0, -1)
Screenshot: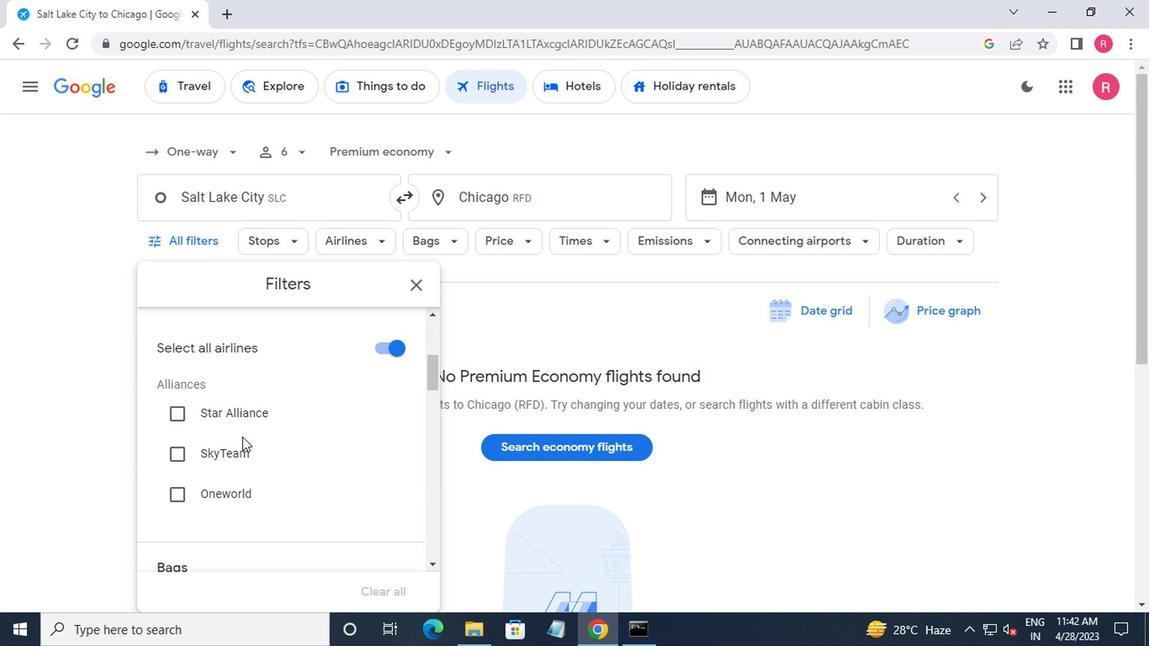 
Action: Mouse scrolled (237, 432) with delta (0, -1)
Screenshot: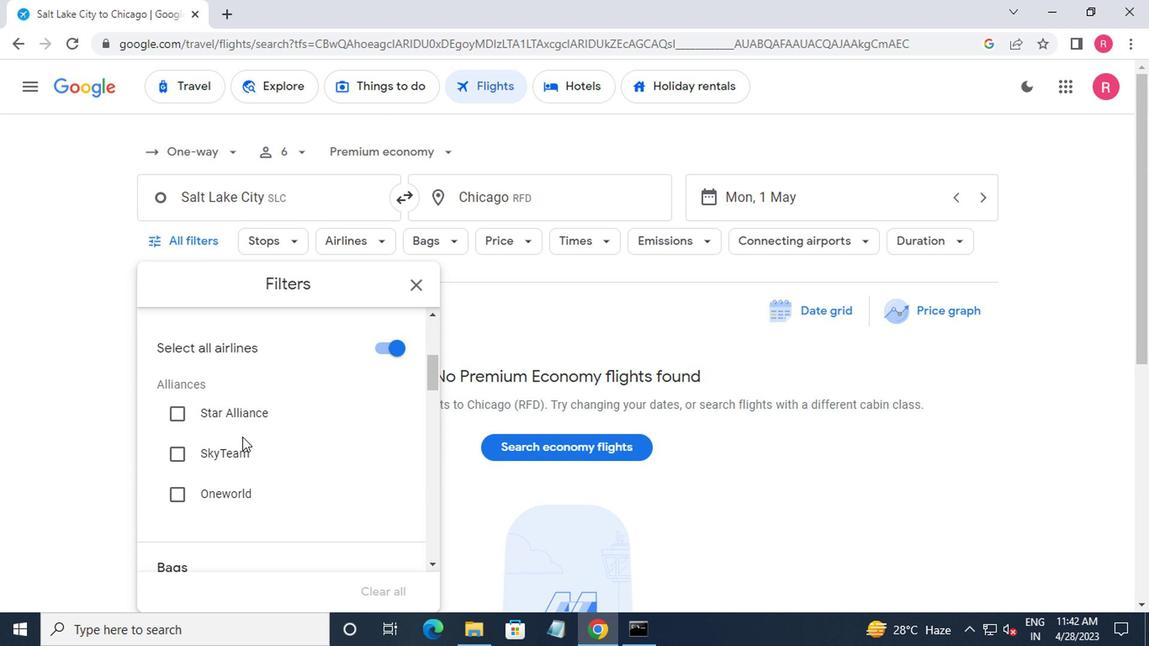
Action: Mouse scrolled (237, 432) with delta (0, -1)
Screenshot: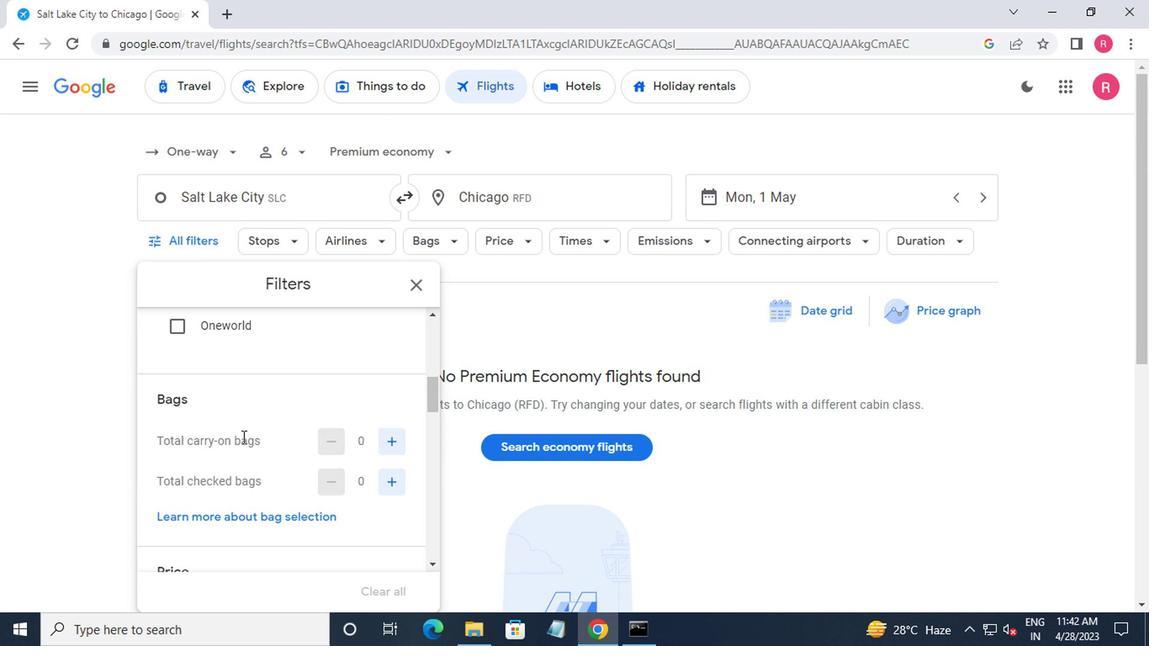 
Action: Mouse moved to (399, 396)
Screenshot: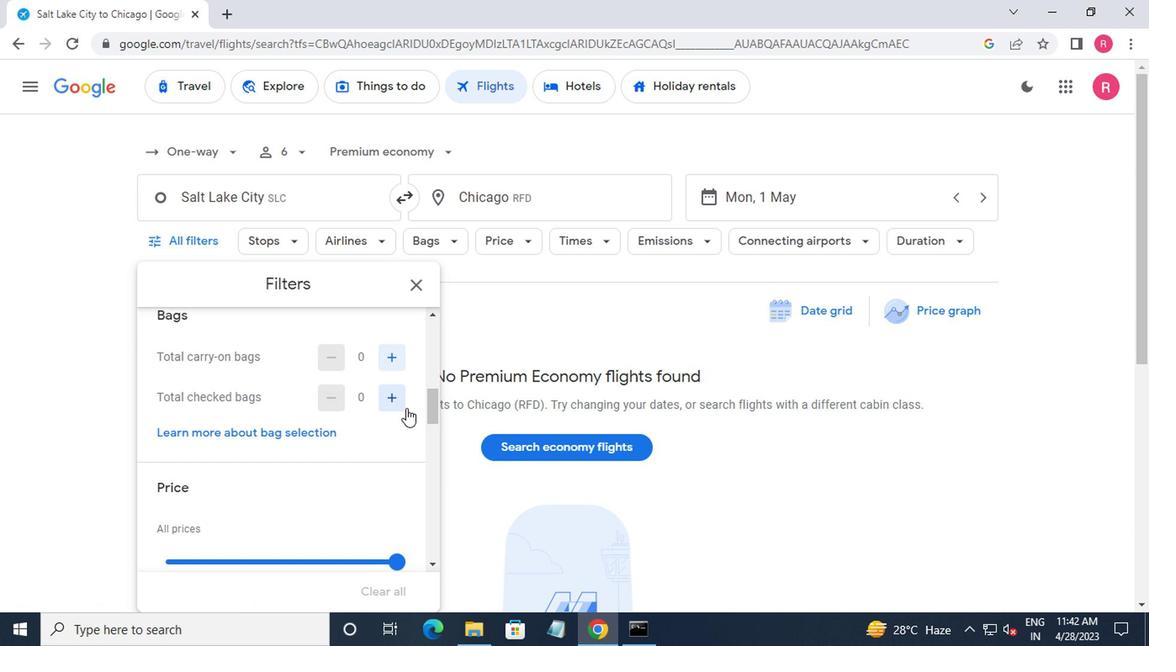 
Action: Mouse pressed left at (399, 396)
Screenshot: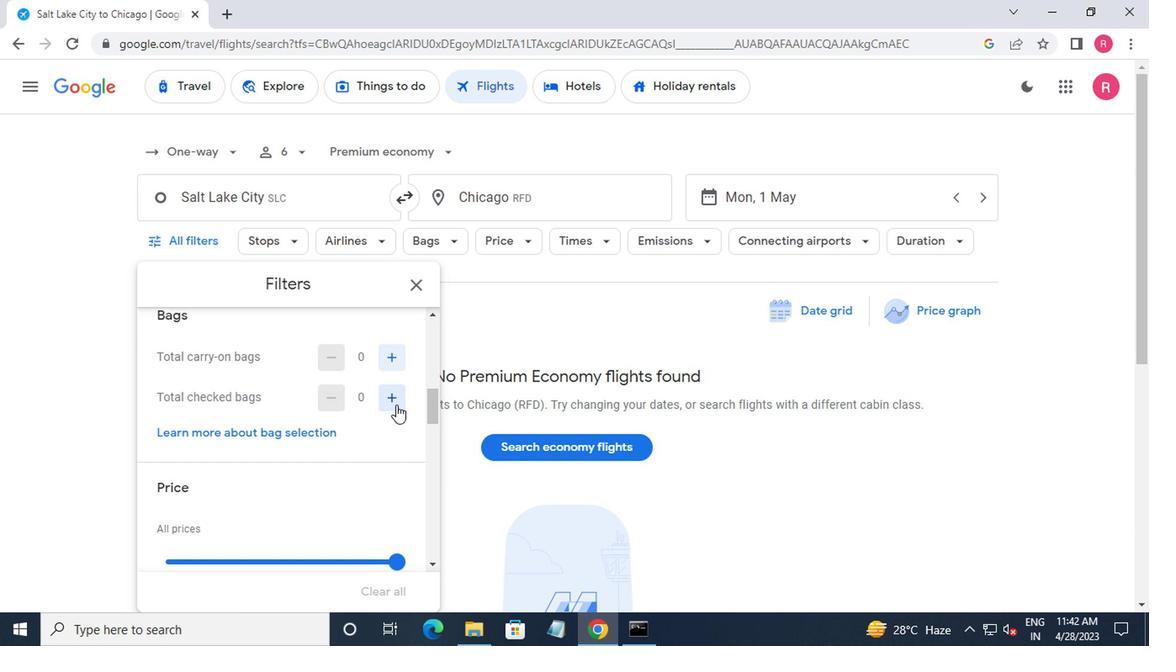 
Action: Mouse pressed left at (399, 396)
Screenshot: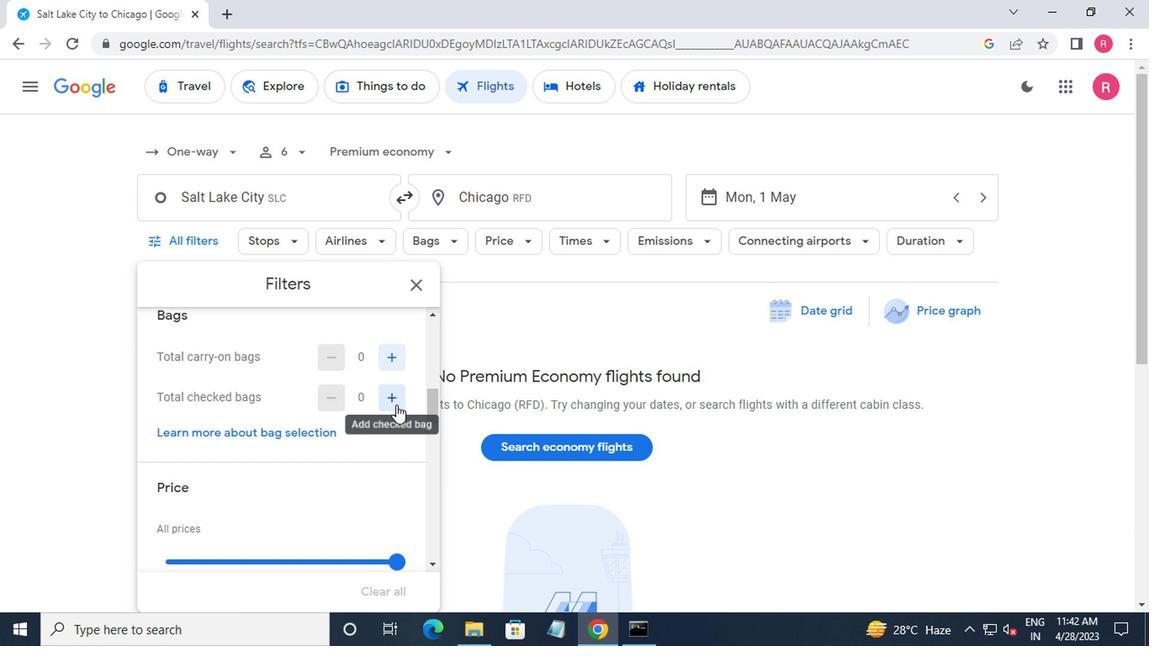 
Action: Mouse pressed left at (399, 396)
Screenshot: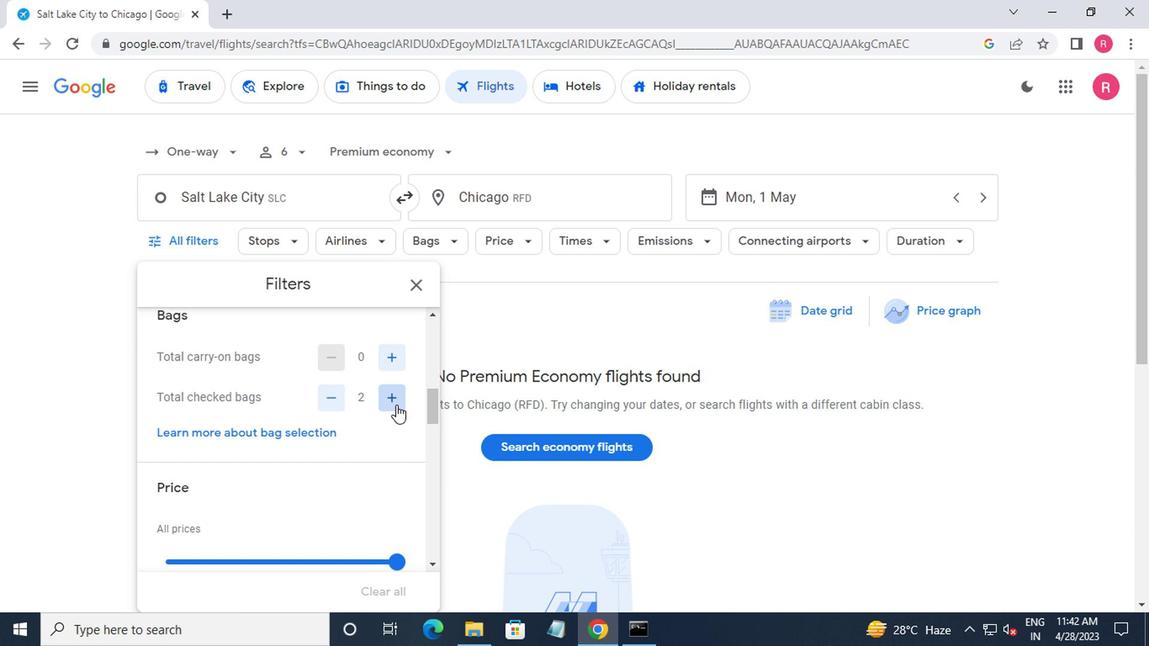 
Action: Mouse pressed left at (399, 396)
Screenshot: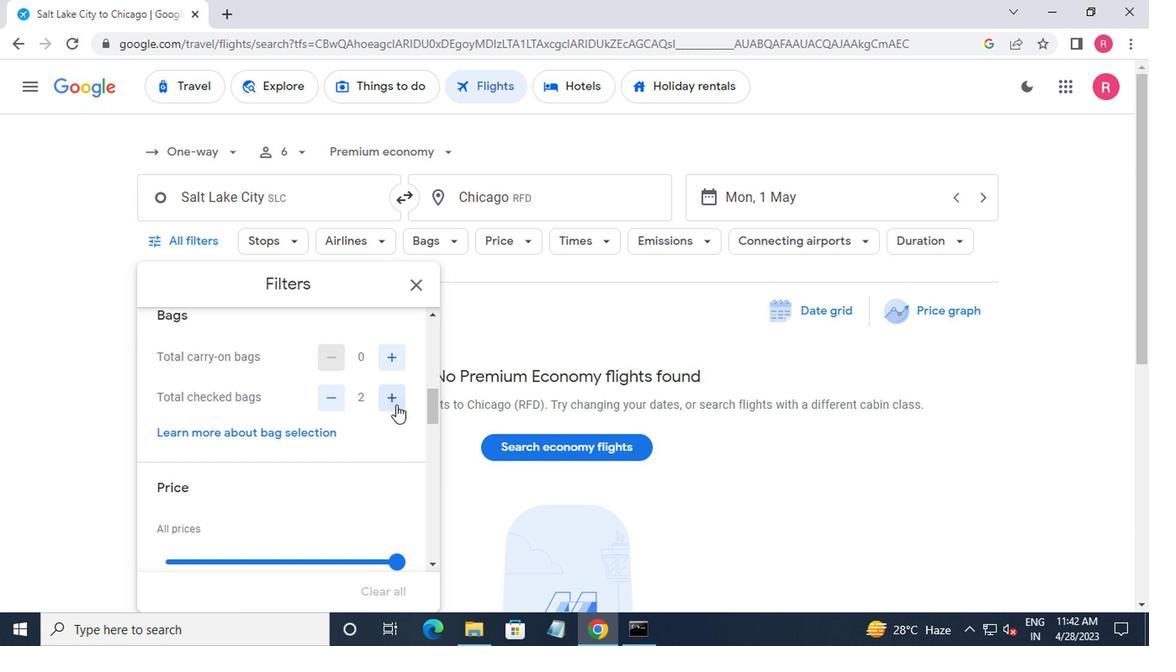 
Action: Mouse pressed left at (399, 396)
Screenshot: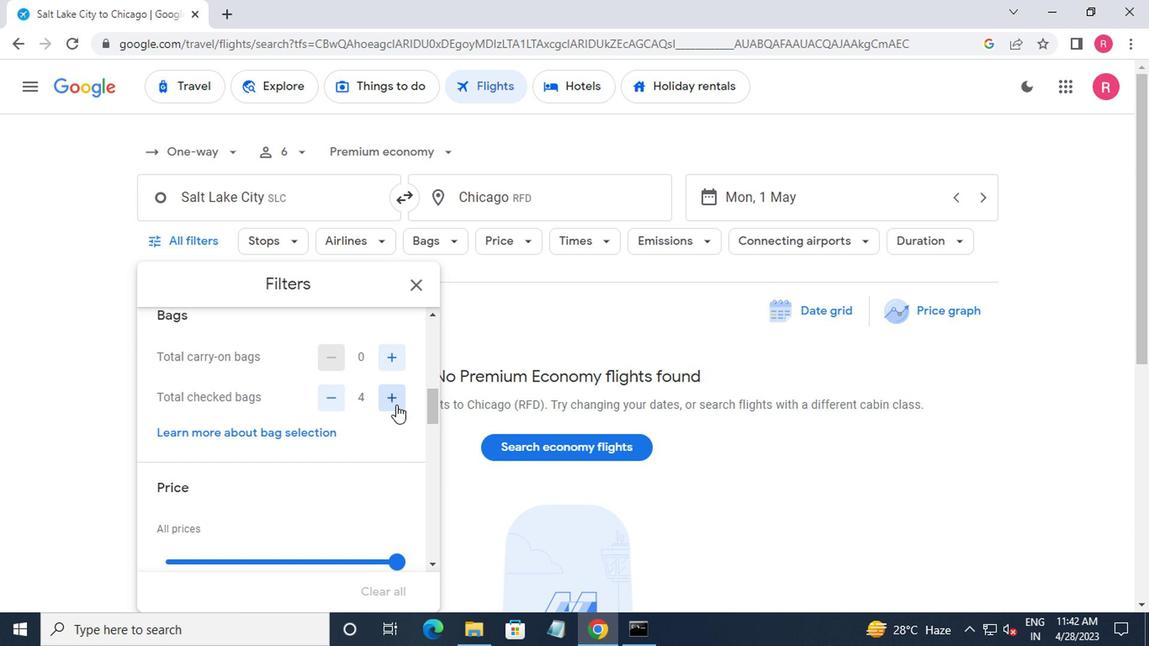 
Action: Mouse pressed left at (399, 396)
Screenshot: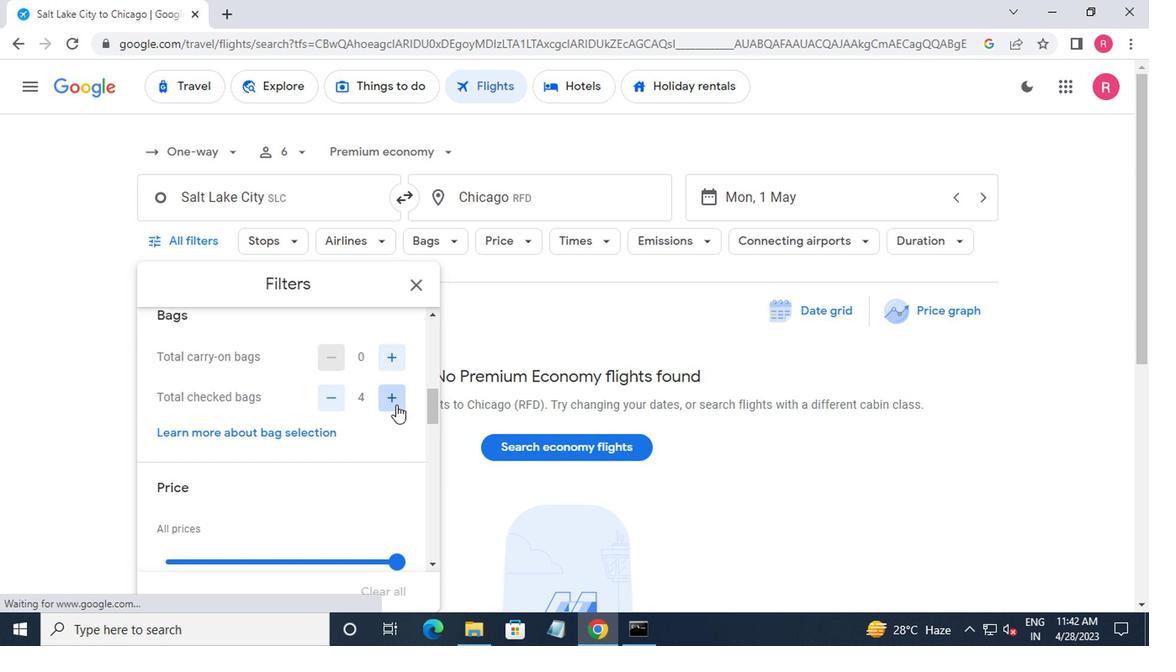 
Action: Mouse pressed left at (399, 396)
Screenshot: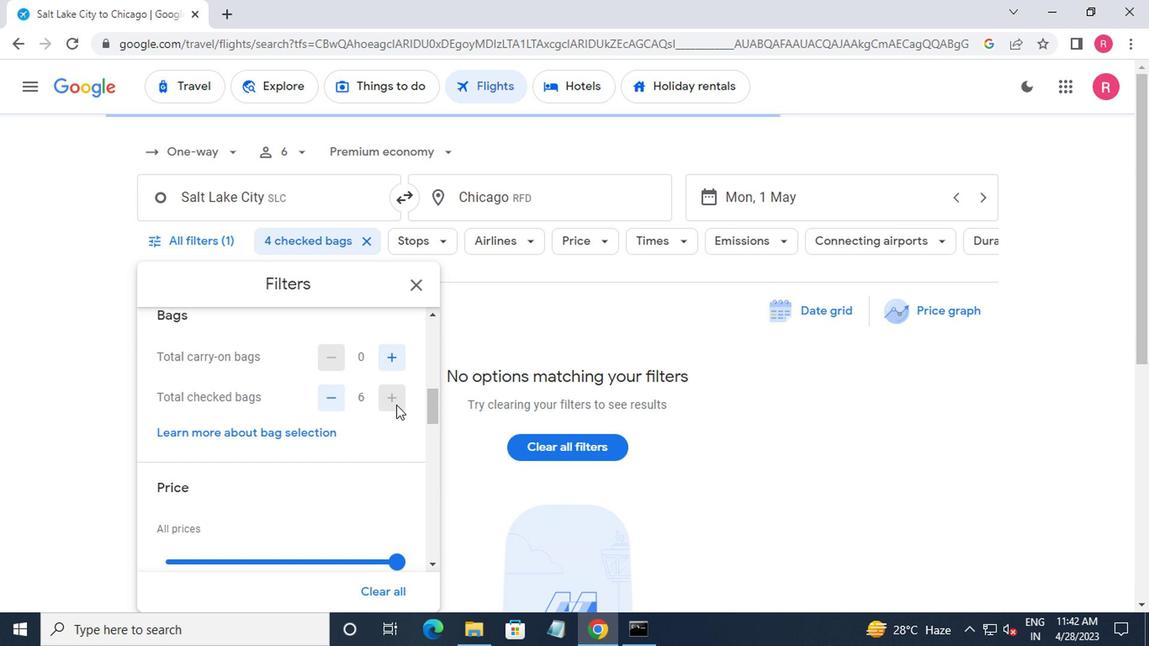 
Action: Mouse moved to (332, 493)
Screenshot: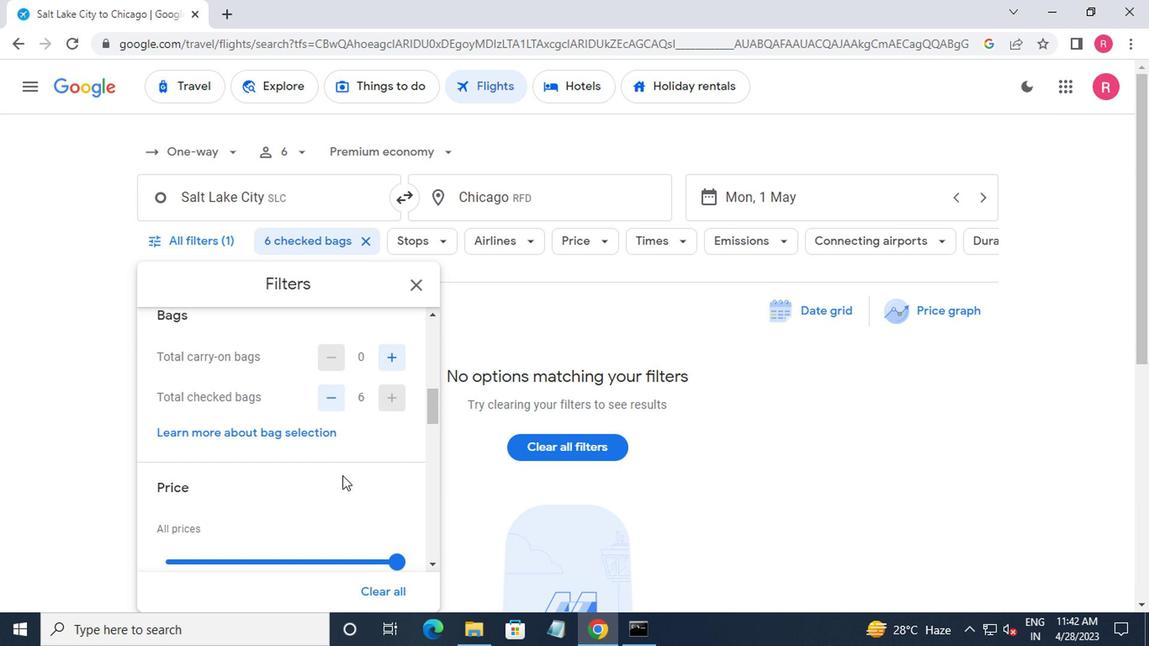 
Action: Mouse scrolled (332, 492) with delta (0, -1)
Screenshot: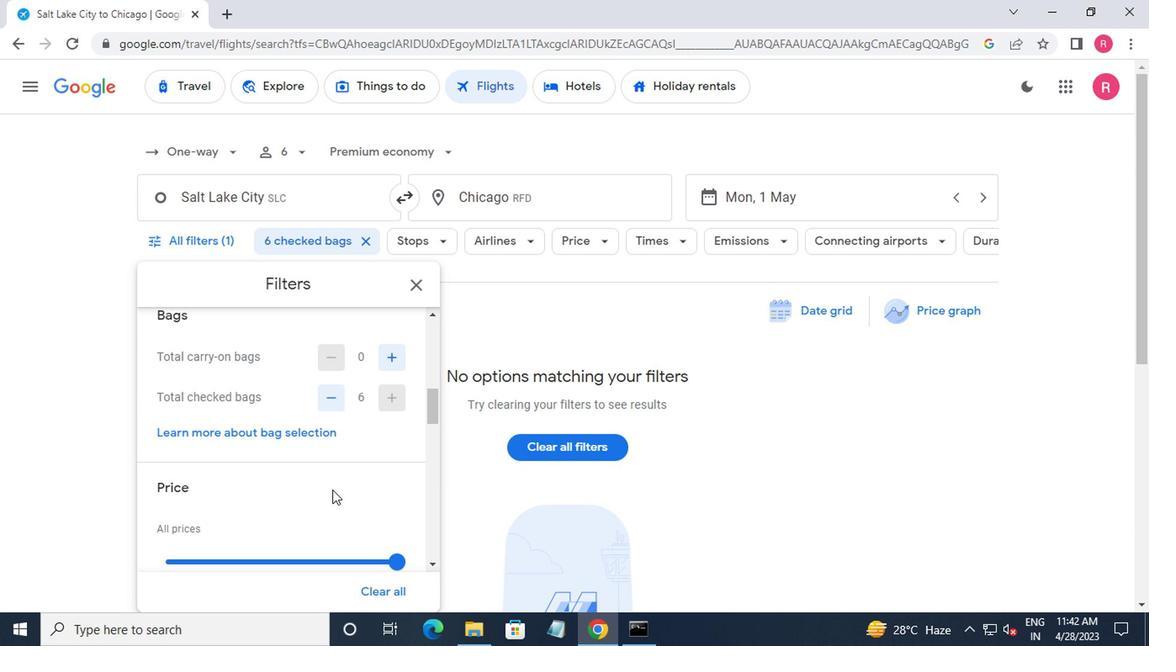 
Action: Mouse moved to (389, 477)
Screenshot: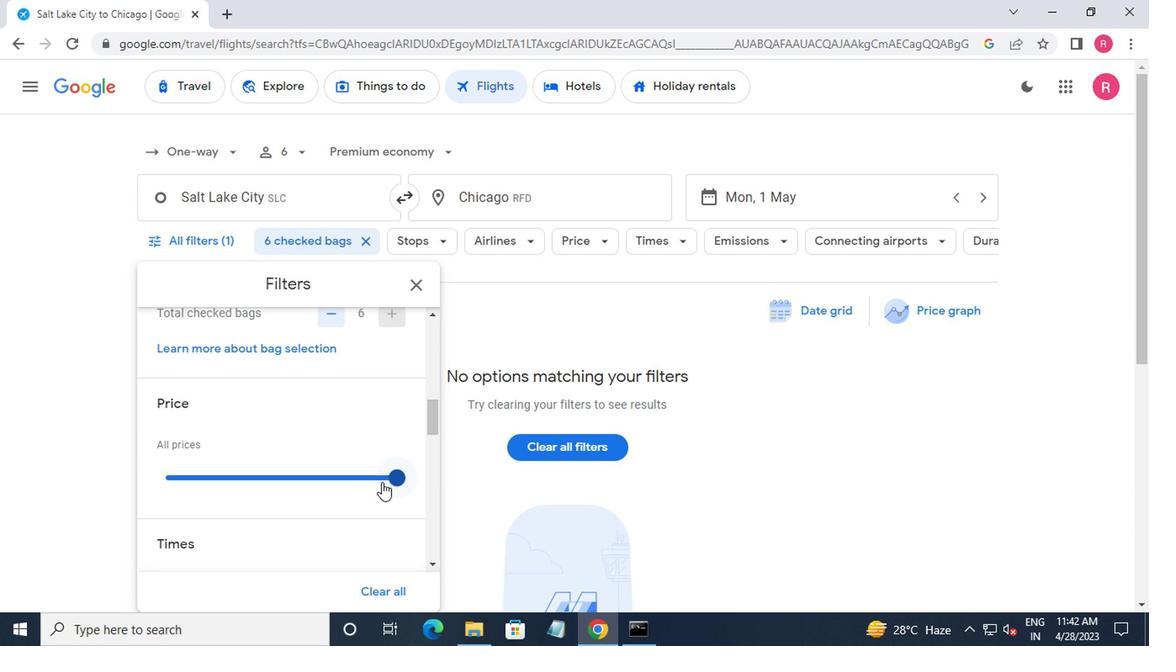 
Action: Mouse pressed left at (389, 477)
Screenshot: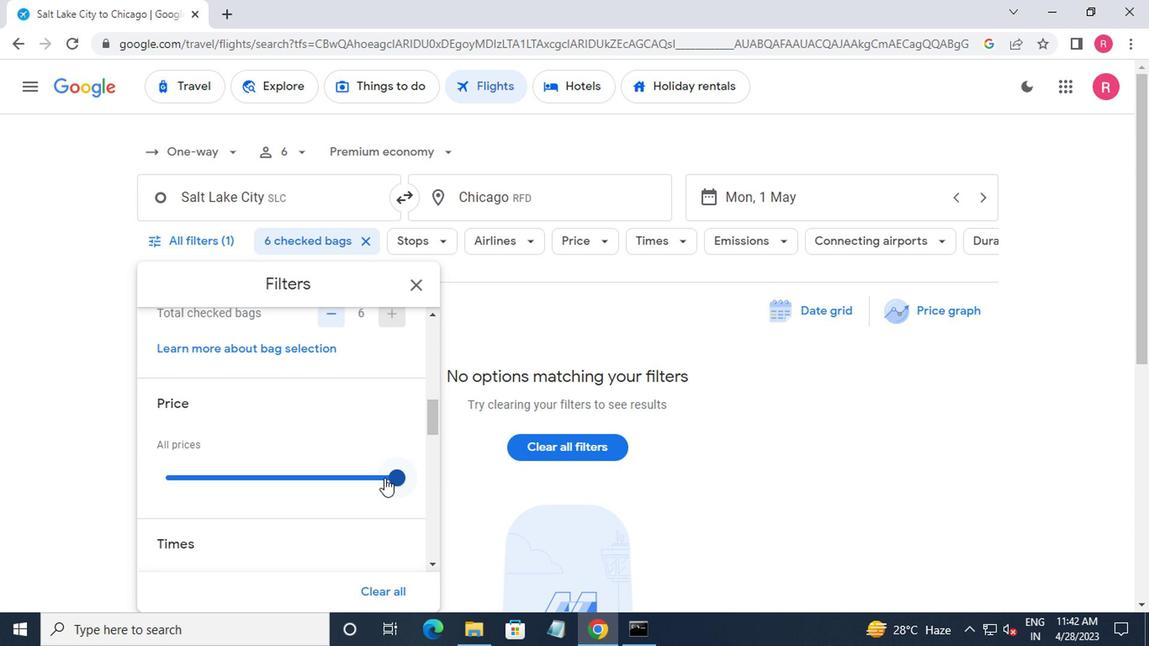 
Action: Mouse moved to (326, 492)
Screenshot: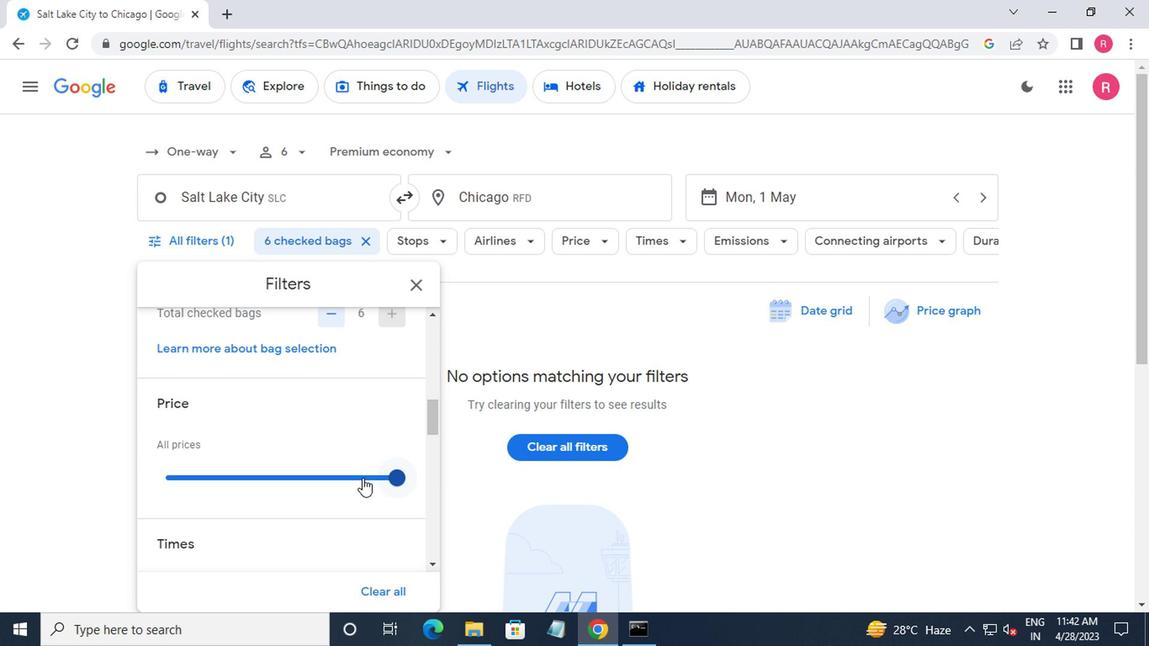 
Action: Mouse scrolled (326, 491) with delta (0, 0)
Screenshot: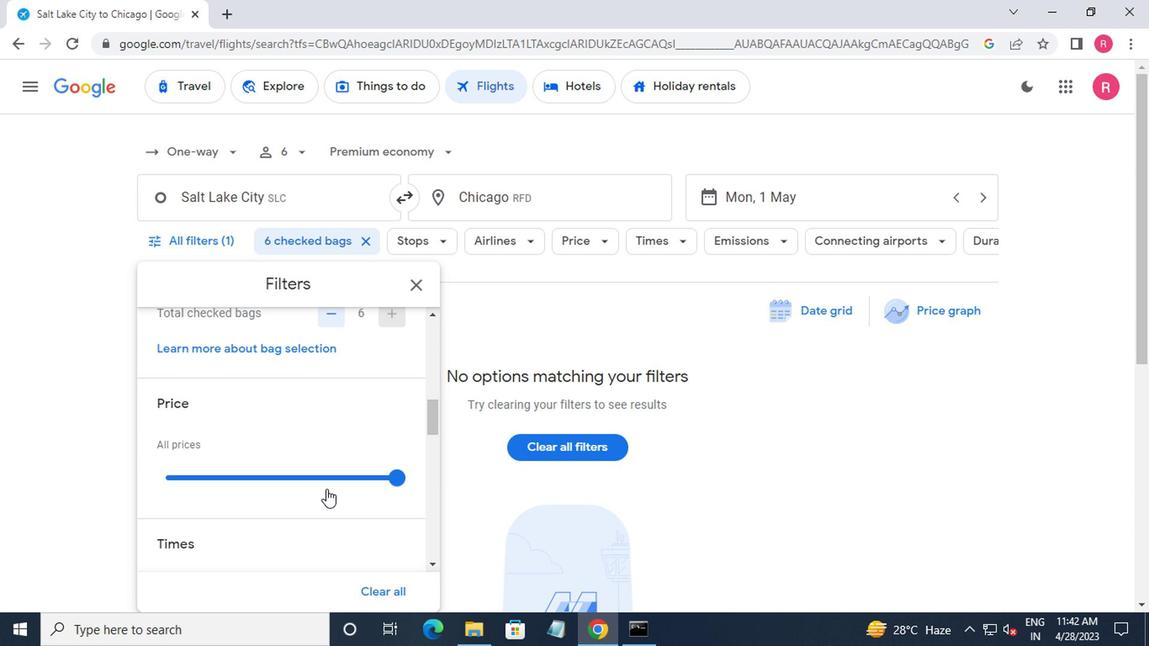 
Action: Mouse scrolled (326, 491) with delta (0, 0)
Screenshot: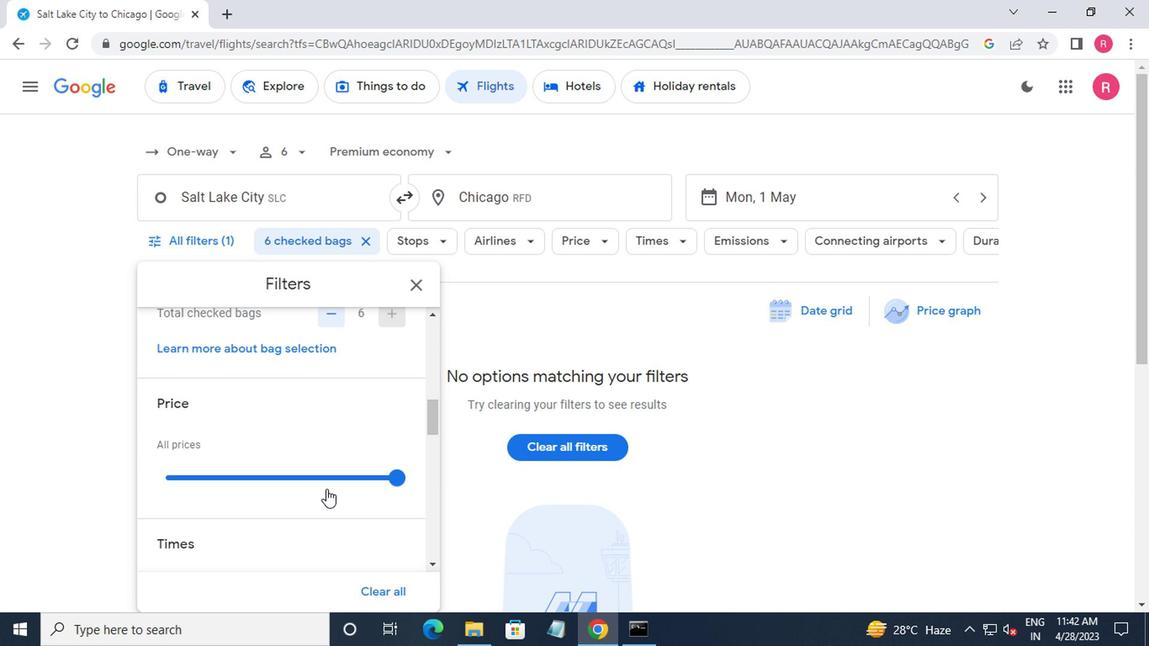
Action: Mouse moved to (162, 511)
Screenshot: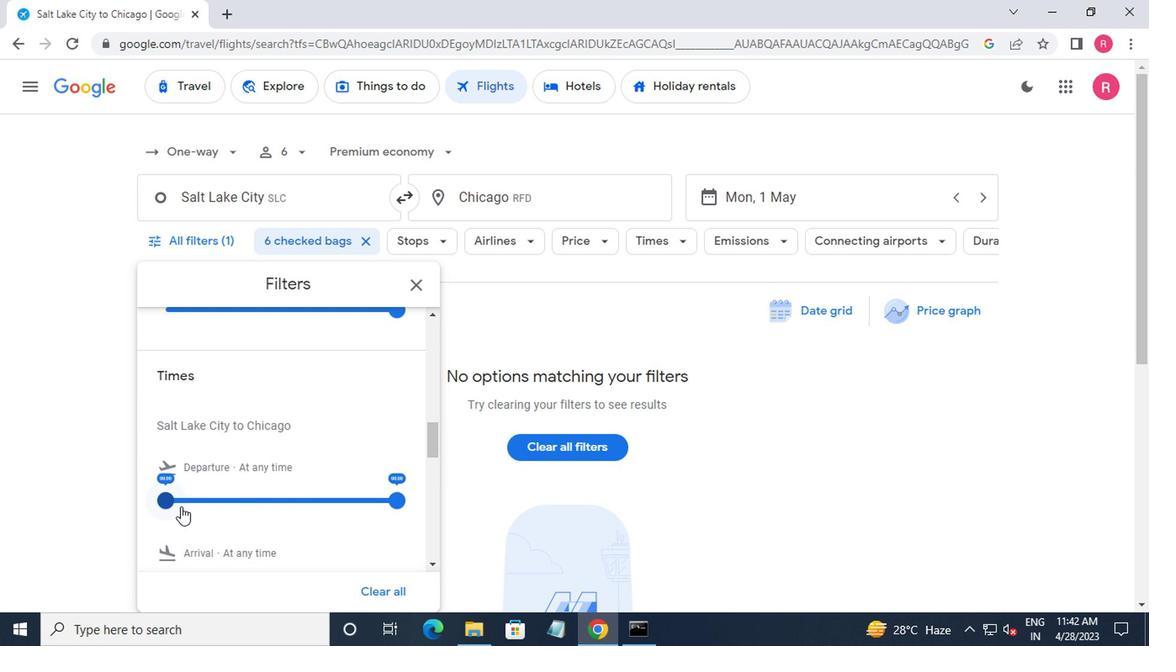 
Action: Mouse pressed left at (162, 511)
Screenshot: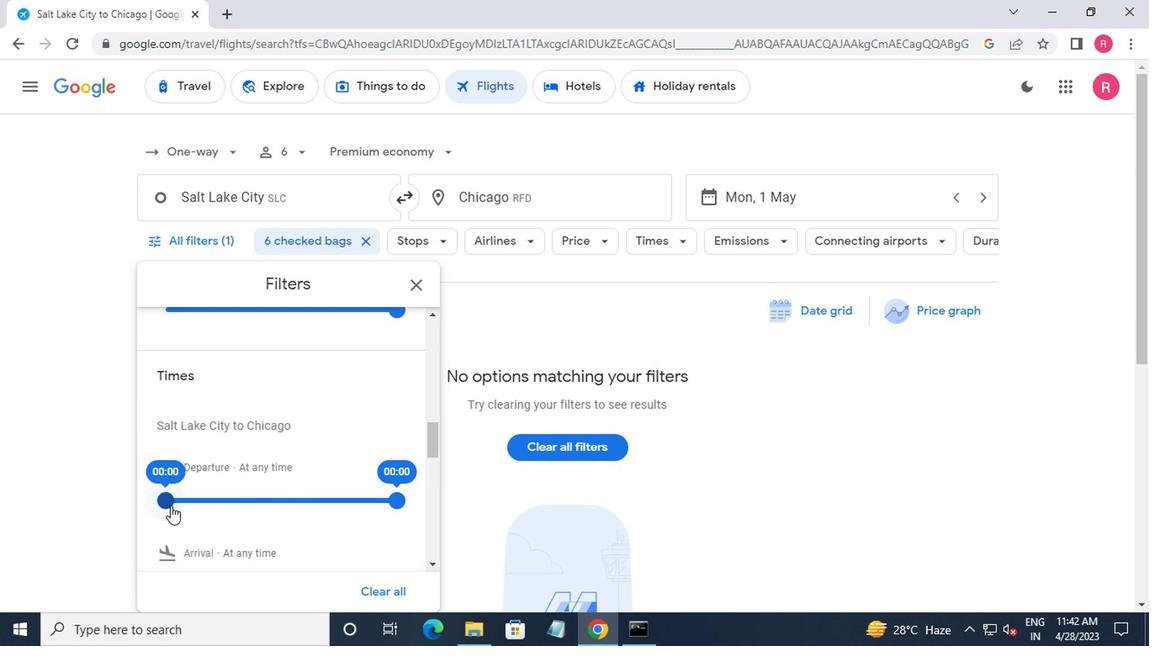 
Action: Mouse moved to (206, 508)
Screenshot: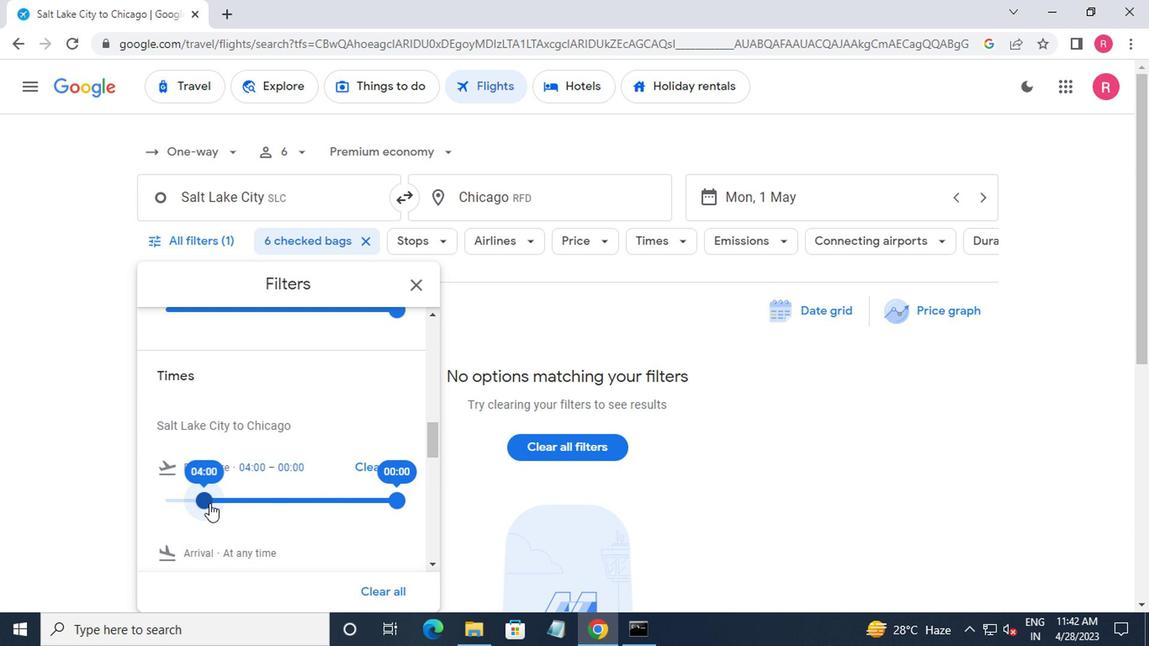 
Action: Mouse pressed left at (206, 508)
Screenshot: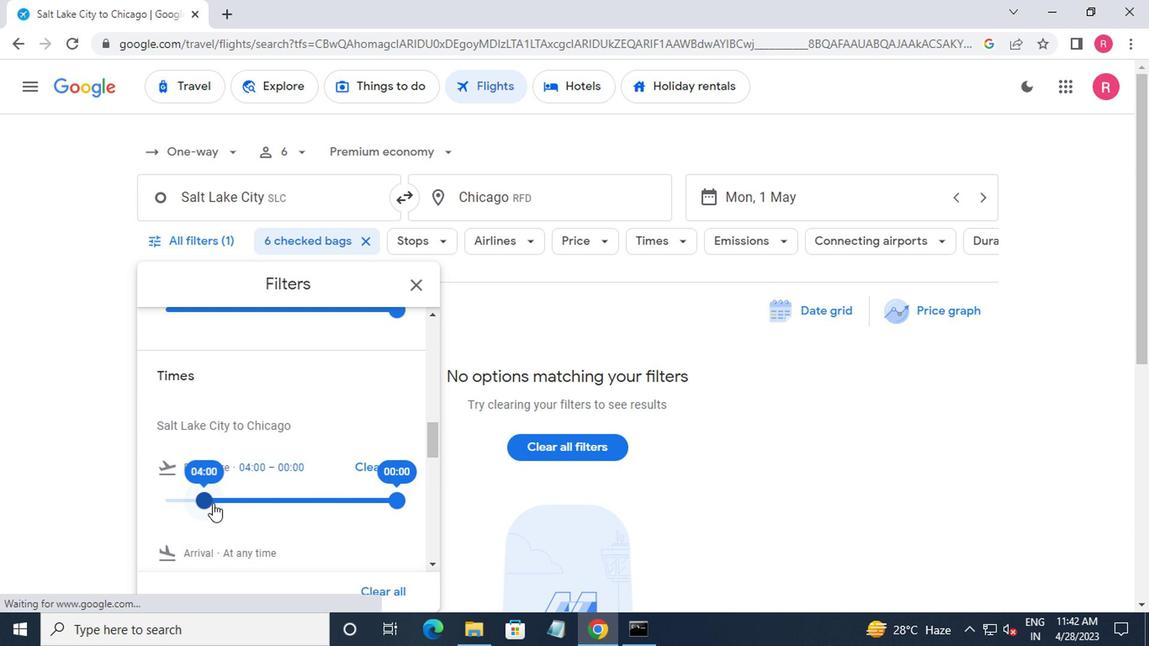 
Action: Mouse moved to (398, 507)
Screenshot: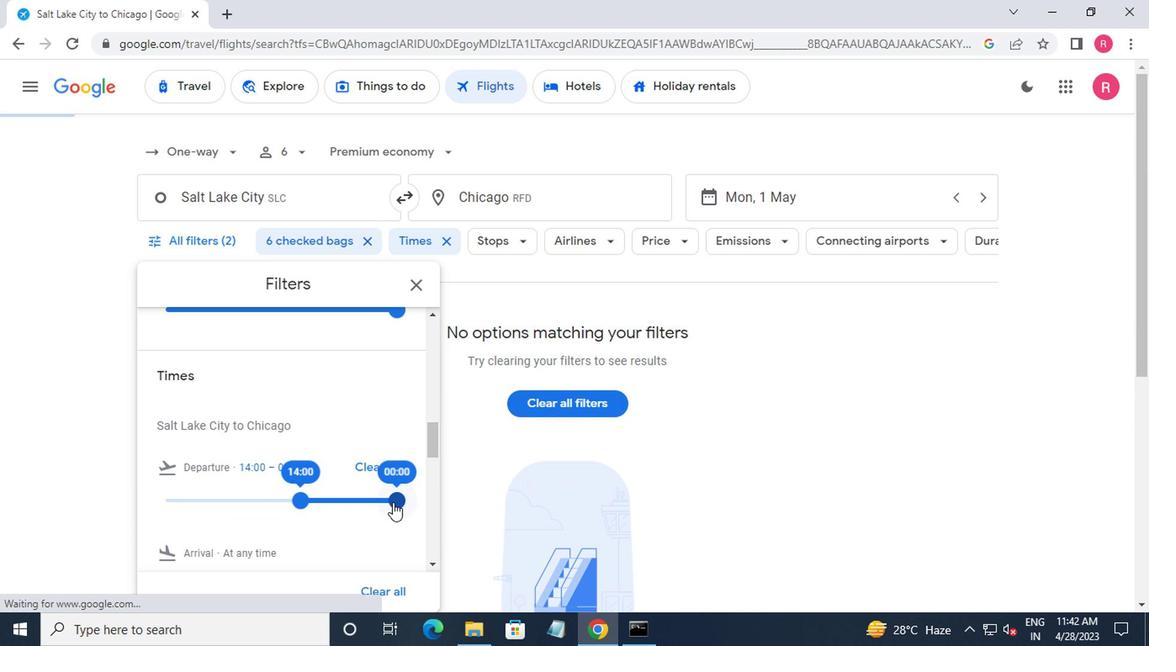 
Action: Mouse pressed left at (398, 507)
Screenshot: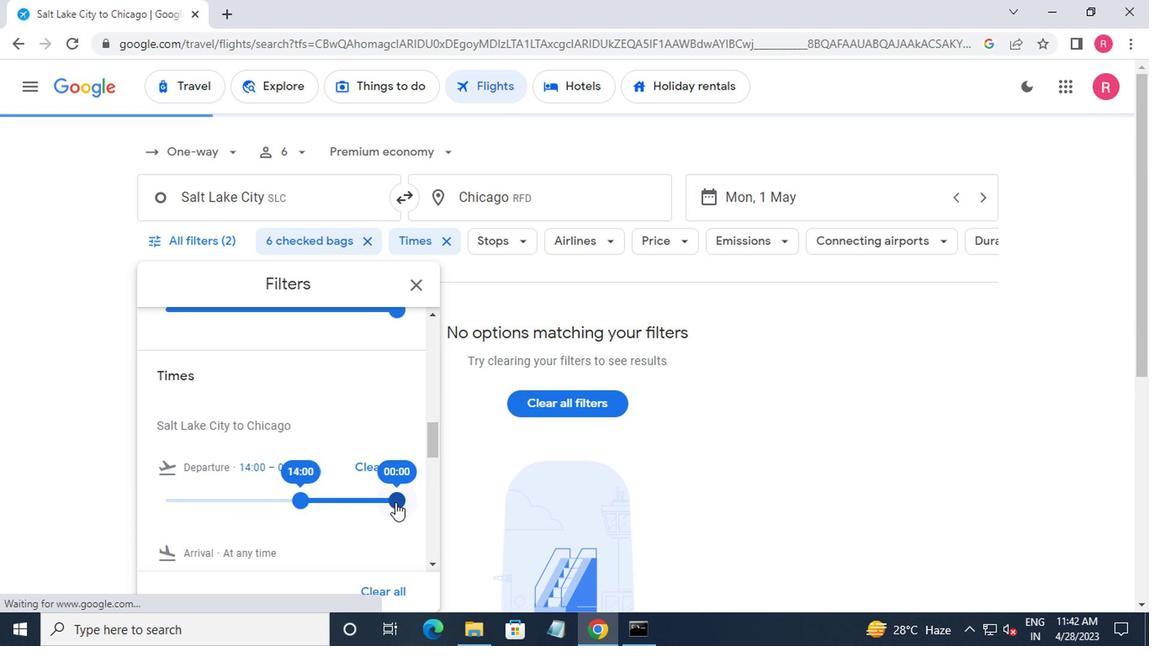 
Action: Mouse moved to (286, 537)
Screenshot: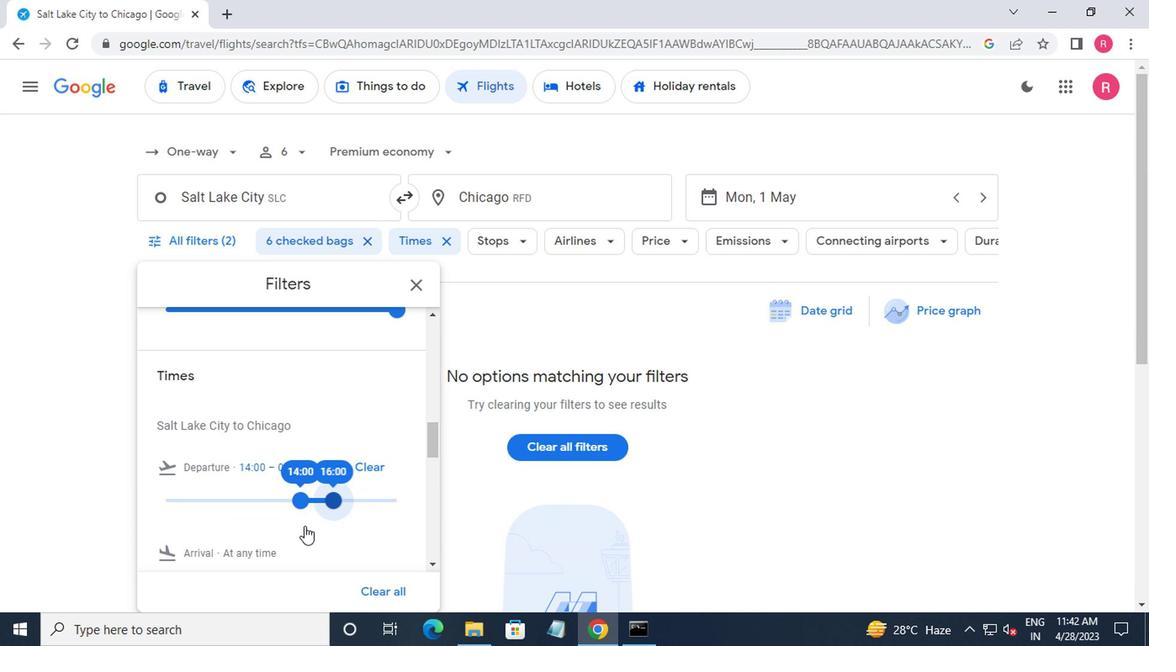 
Action: Mouse scrolled (286, 536) with delta (0, 0)
Screenshot: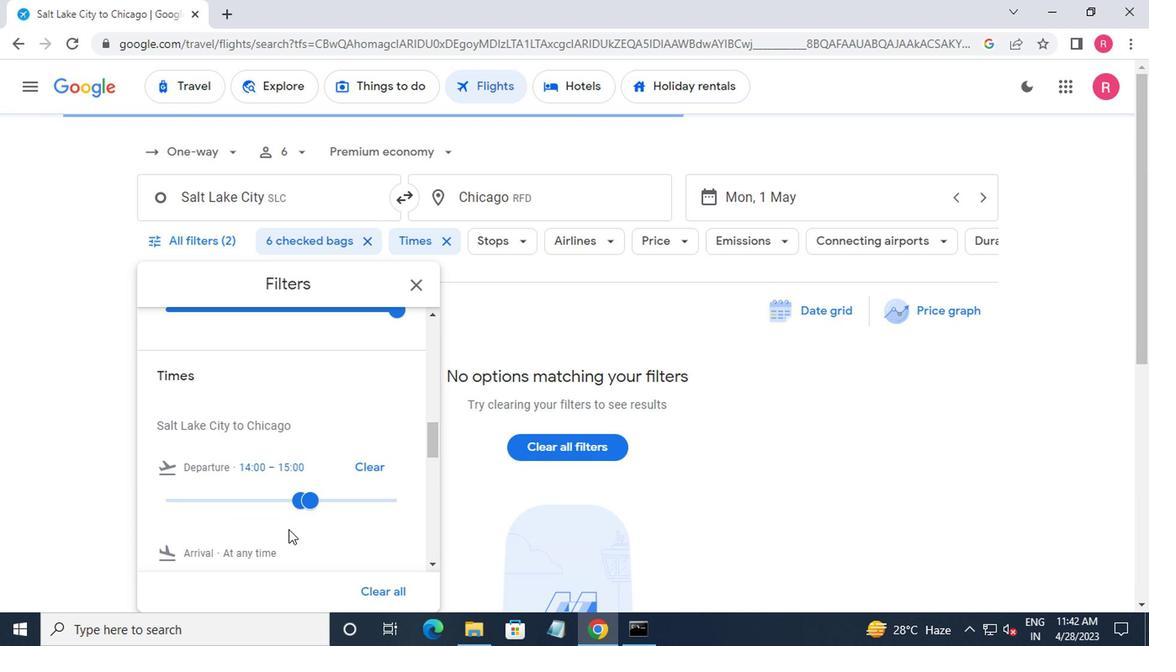
Action: Mouse moved to (420, 278)
Screenshot: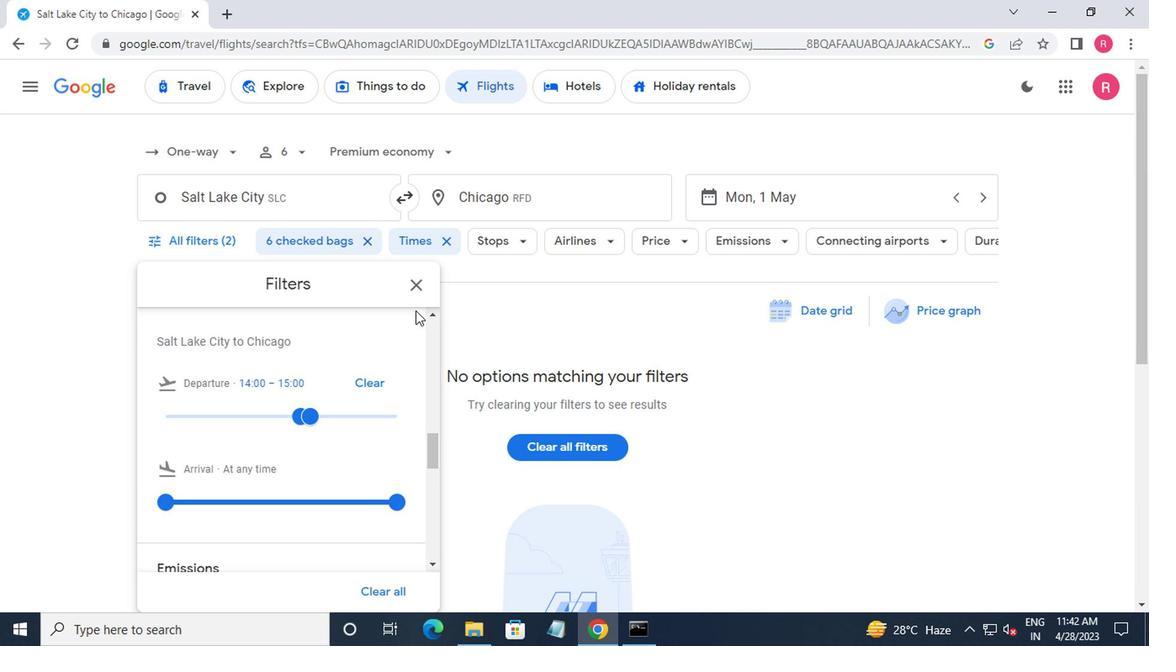 
Action: Mouse pressed left at (420, 278)
Screenshot: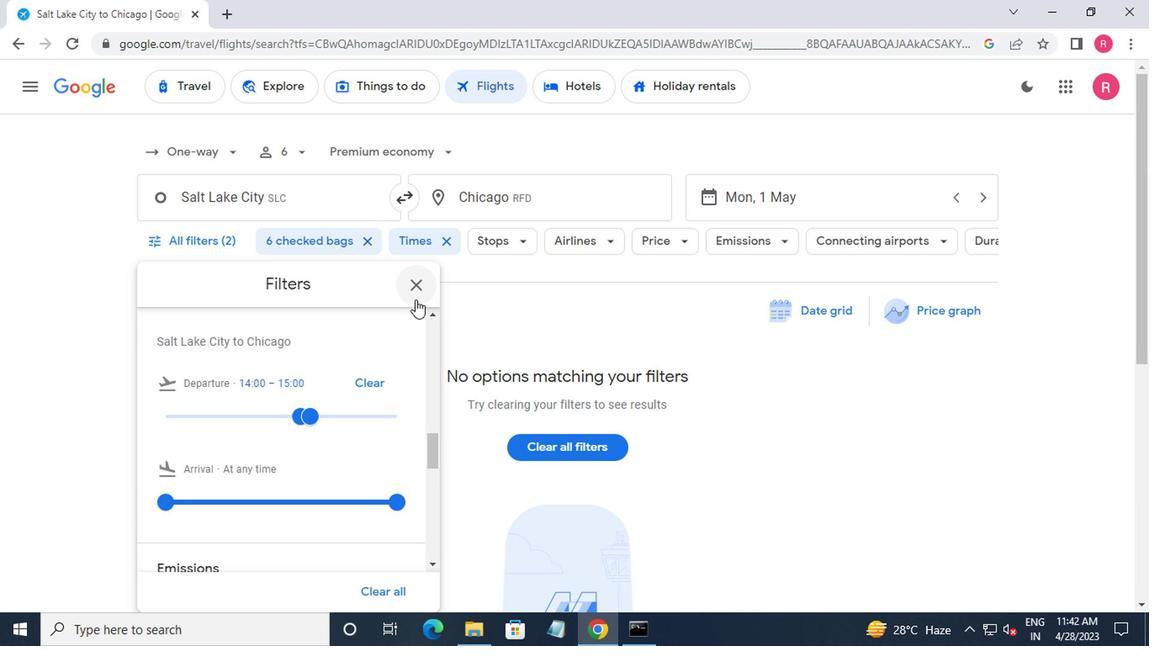 
